 Task: Find connections with filter location Ubatã with filter topic #Brandingwith filter profile language German with filter current company IIM Bangalore Executive Education with filter school Jobs in Warangal with filter industry Armed Forces with filter service category Research with filter keywords title Network Administrator
Action: Mouse moved to (506, 92)
Screenshot: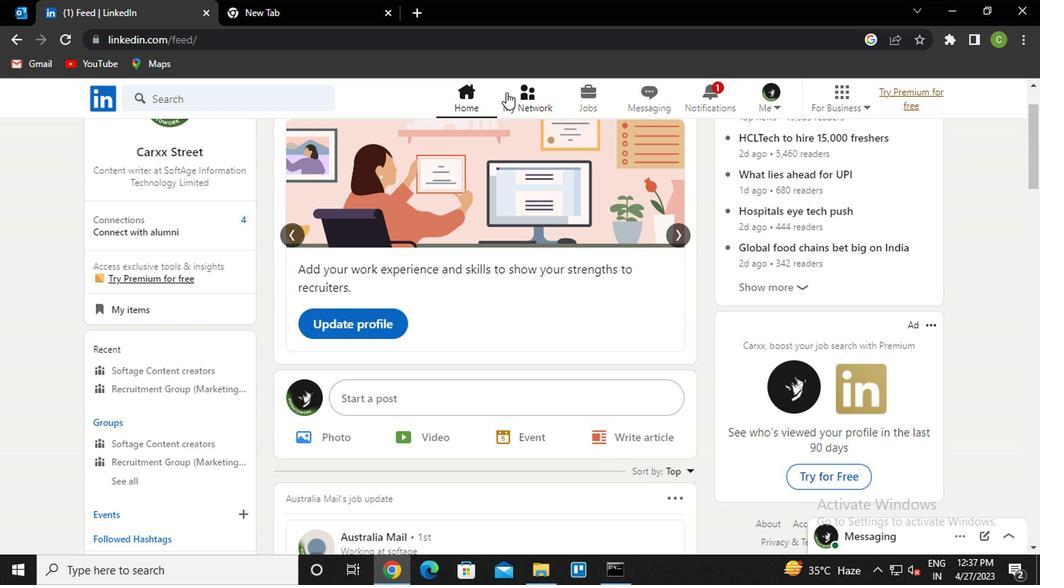 
Action: Mouse pressed left at (506, 92)
Screenshot: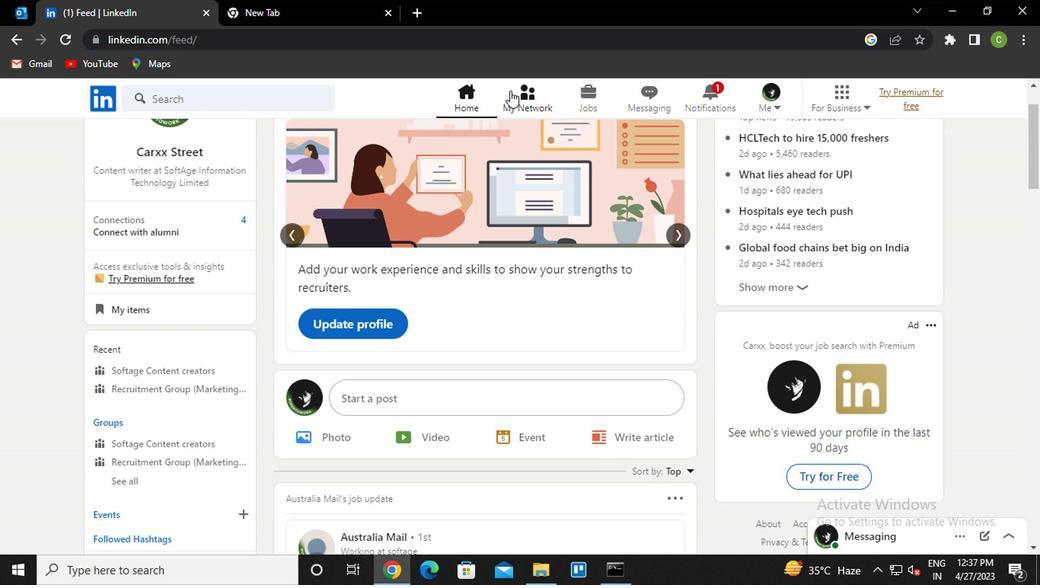 
Action: Mouse moved to (199, 185)
Screenshot: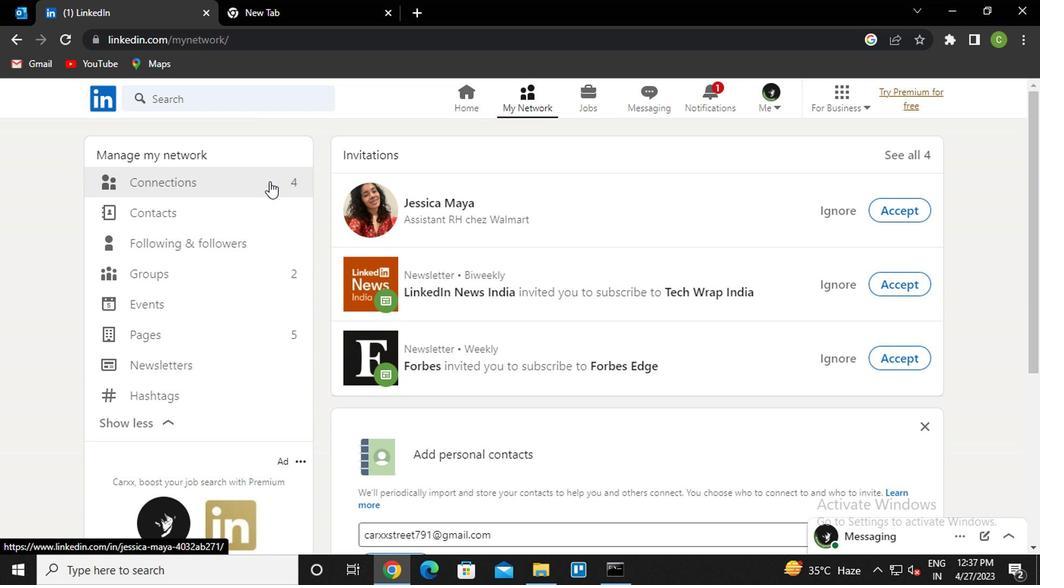 
Action: Mouse pressed left at (199, 185)
Screenshot: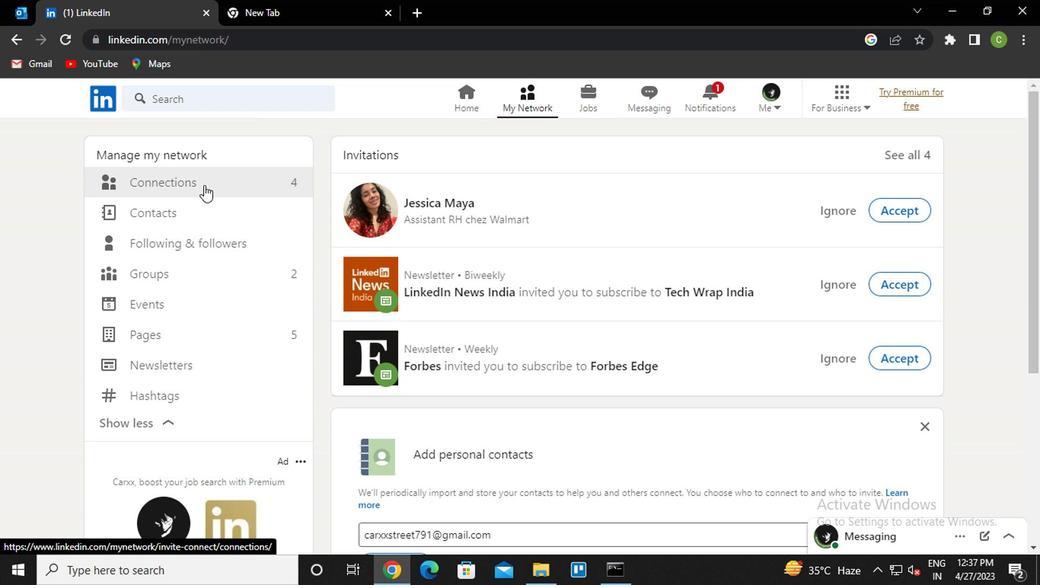 
Action: Mouse moved to (634, 179)
Screenshot: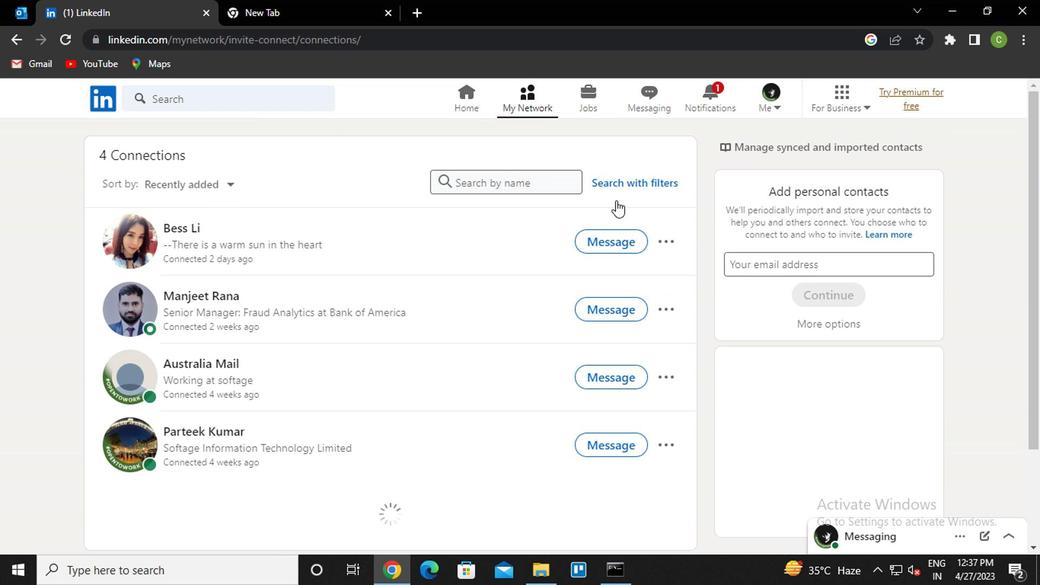 
Action: Mouse pressed left at (634, 179)
Screenshot: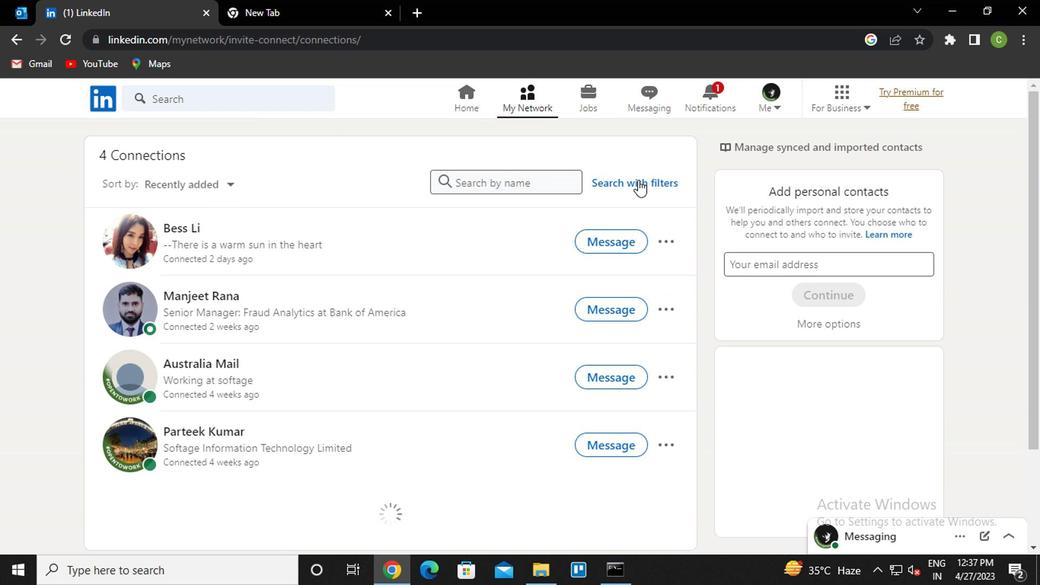 
Action: Mouse moved to (560, 140)
Screenshot: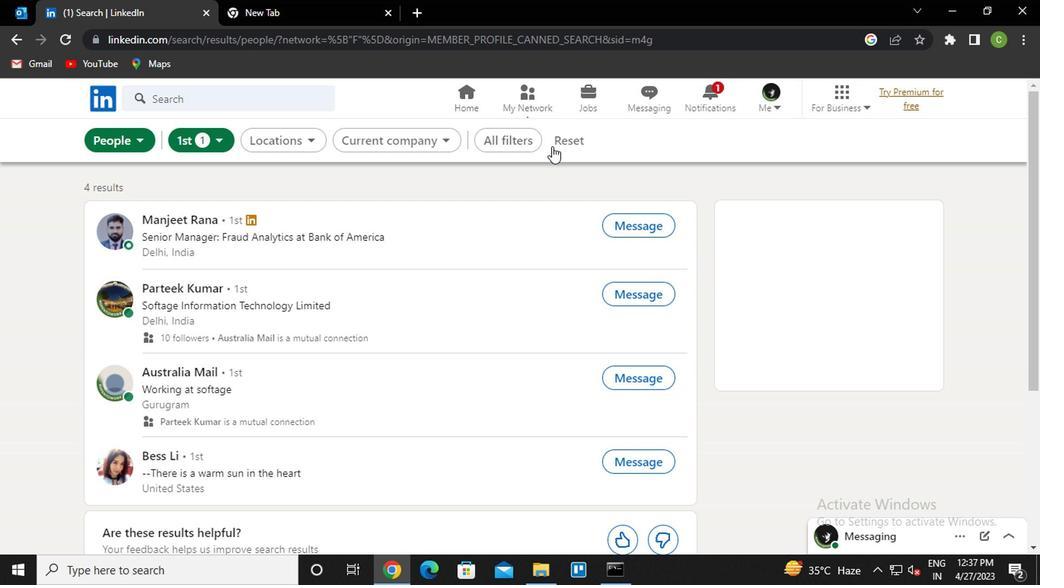 
Action: Mouse pressed left at (560, 140)
Screenshot: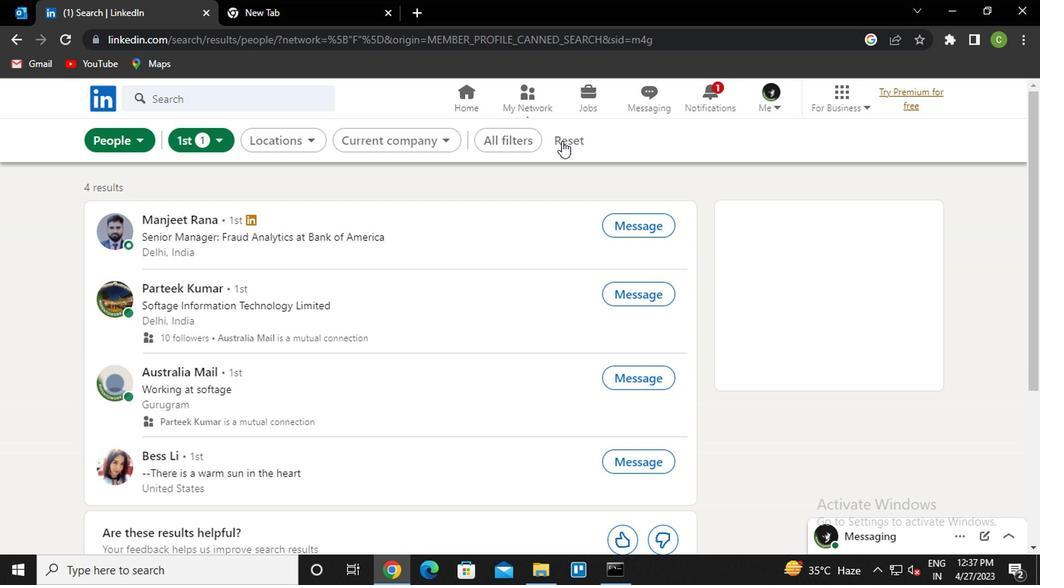 
Action: Mouse moved to (547, 143)
Screenshot: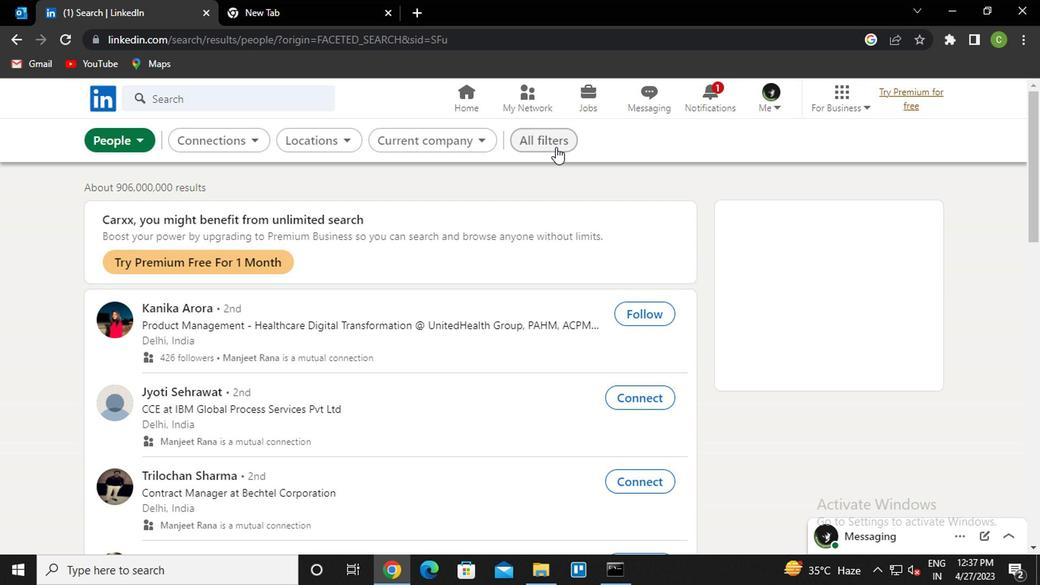 
Action: Mouse pressed left at (547, 143)
Screenshot: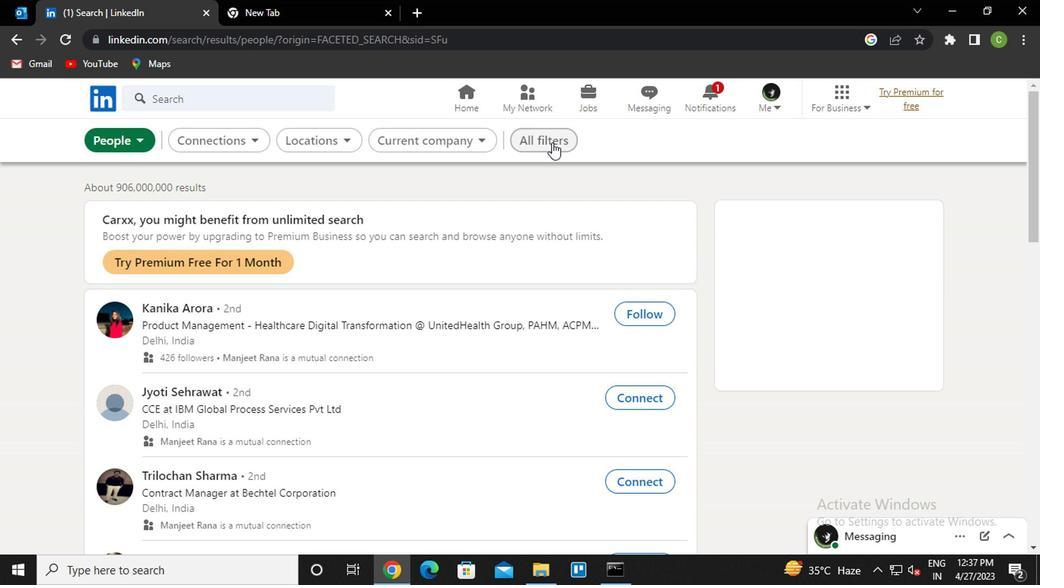 
Action: Mouse moved to (838, 225)
Screenshot: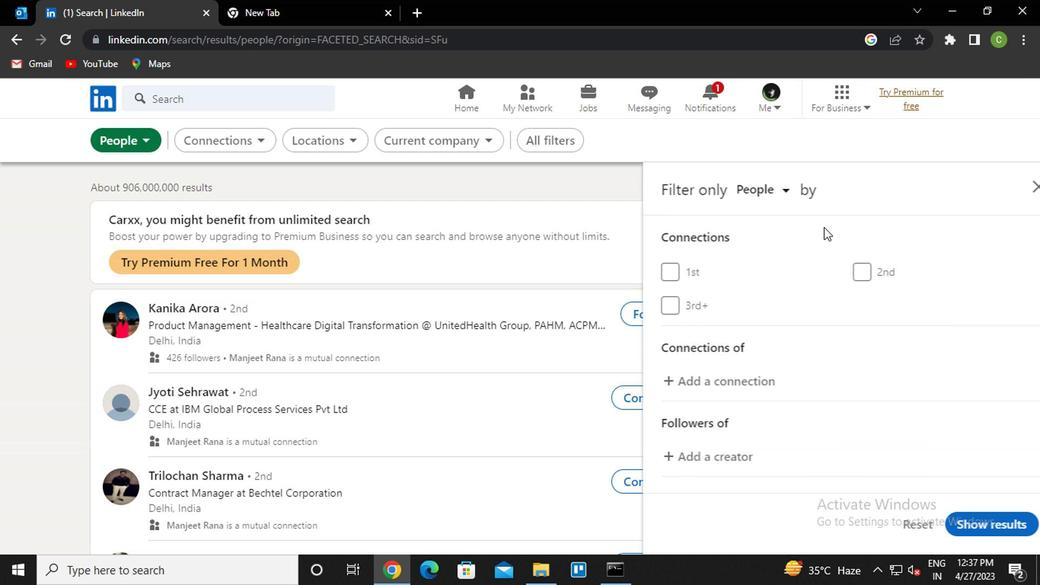 
Action: Mouse scrolled (838, 225) with delta (0, 0)
Screenshot: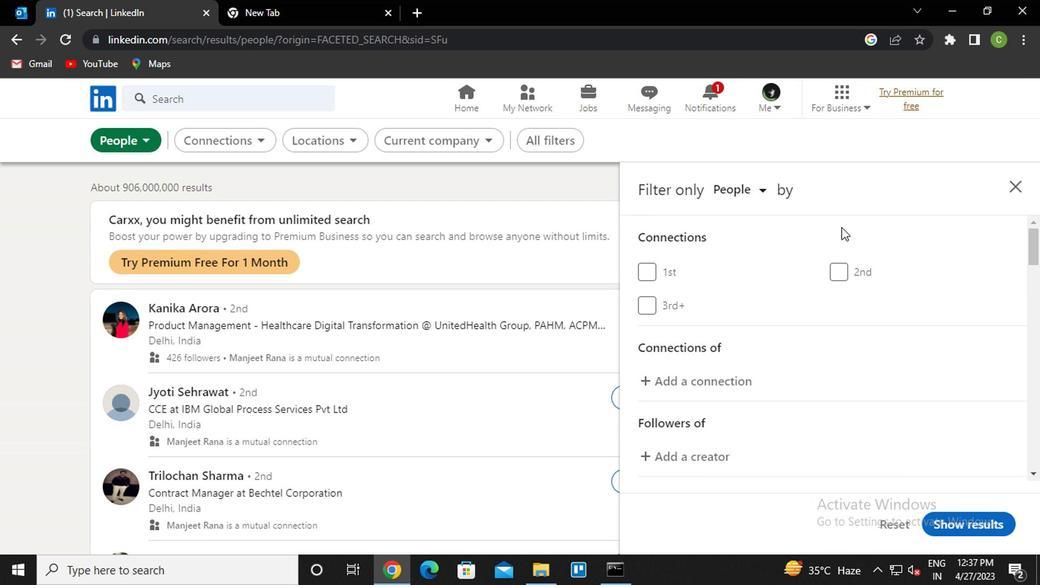 
Action: Mouse scrolled (838, 225) with delta (0, 0)
Screenshot: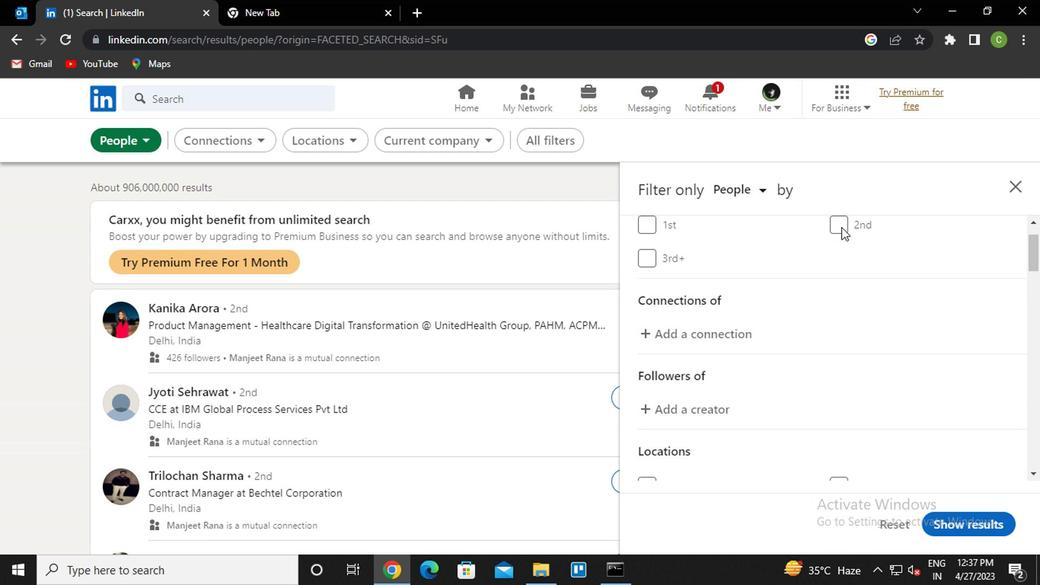 
Action: Mouse scrolled (838, 225) with delta (0, 0)
Screenshot: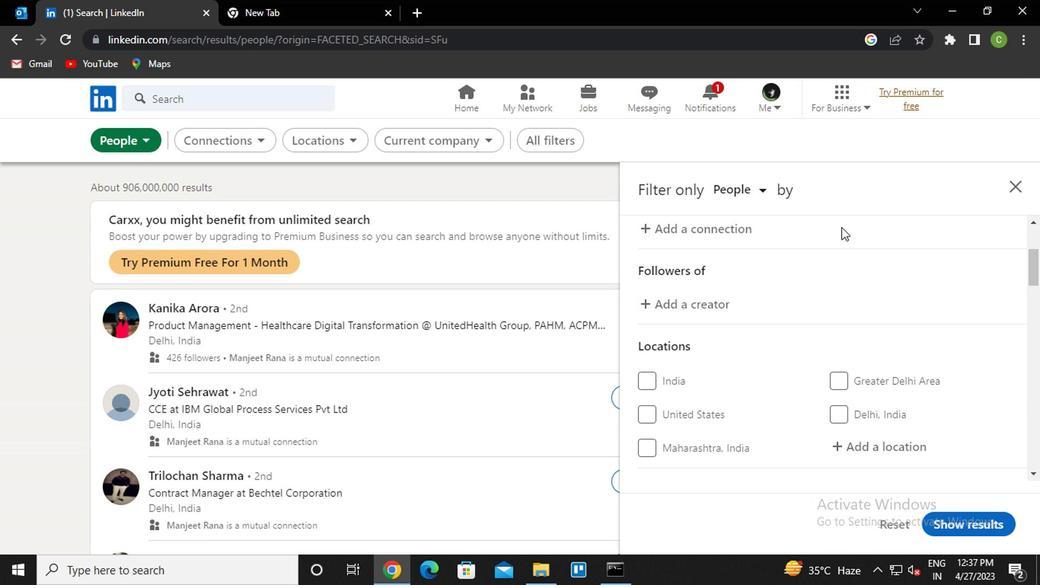 
Action: Mouse scrolled (838, 225) with delta (0, 0)
Screenshot: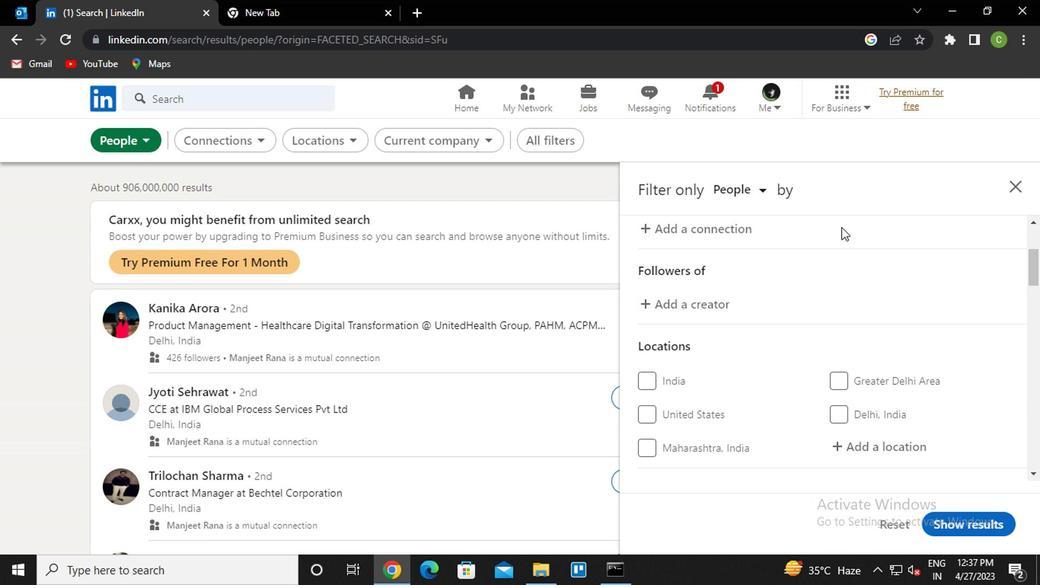 
Action: Mouse scrolled (838, 225) with delta (0, 0)
Screenshot: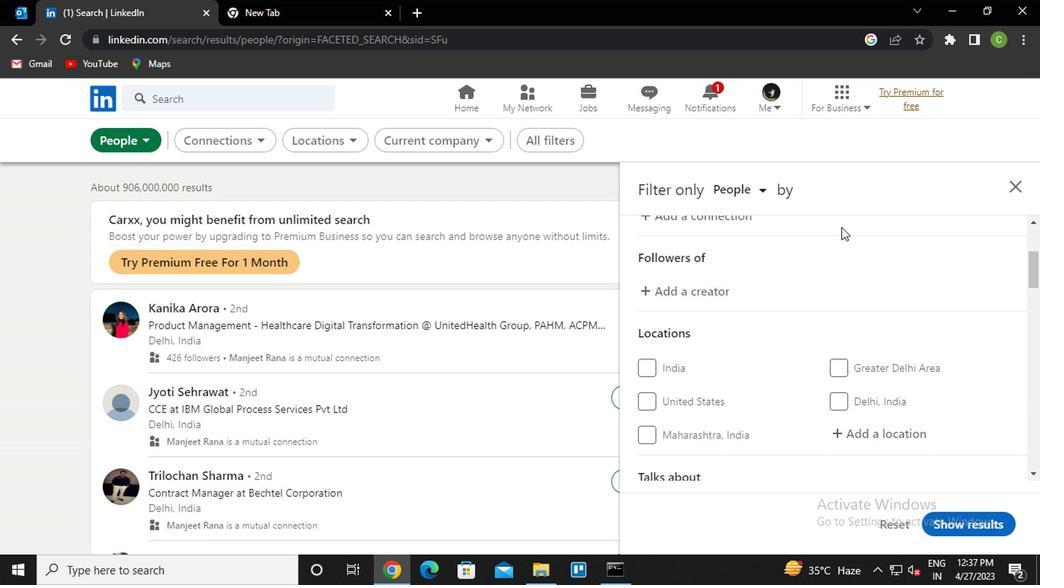 
Action: Mouse moved to (861, 252)
Screenshot: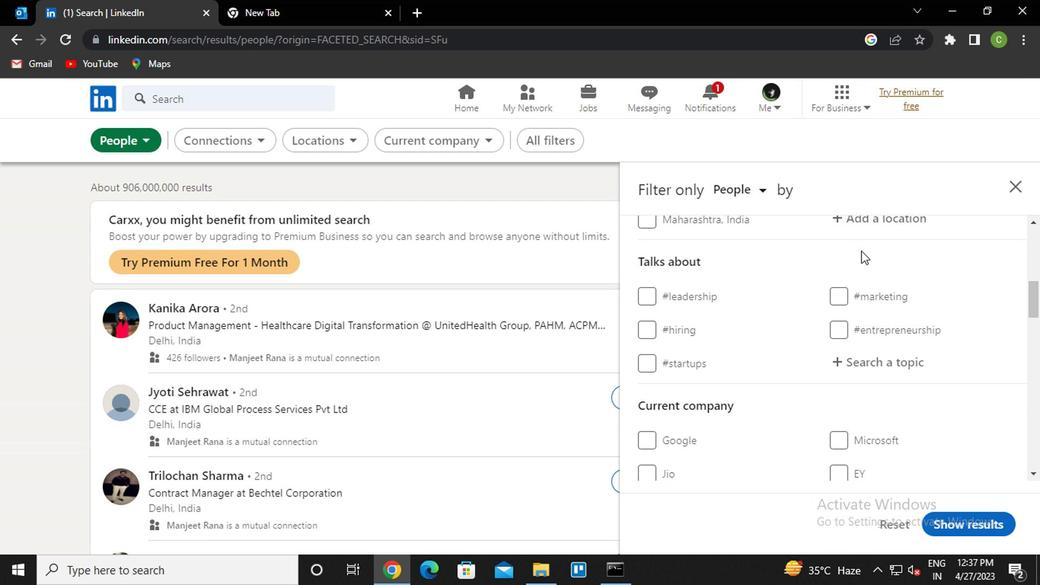 
Action: Mouse scrolled (861, 253) with delta (0, 0)
Screenshot: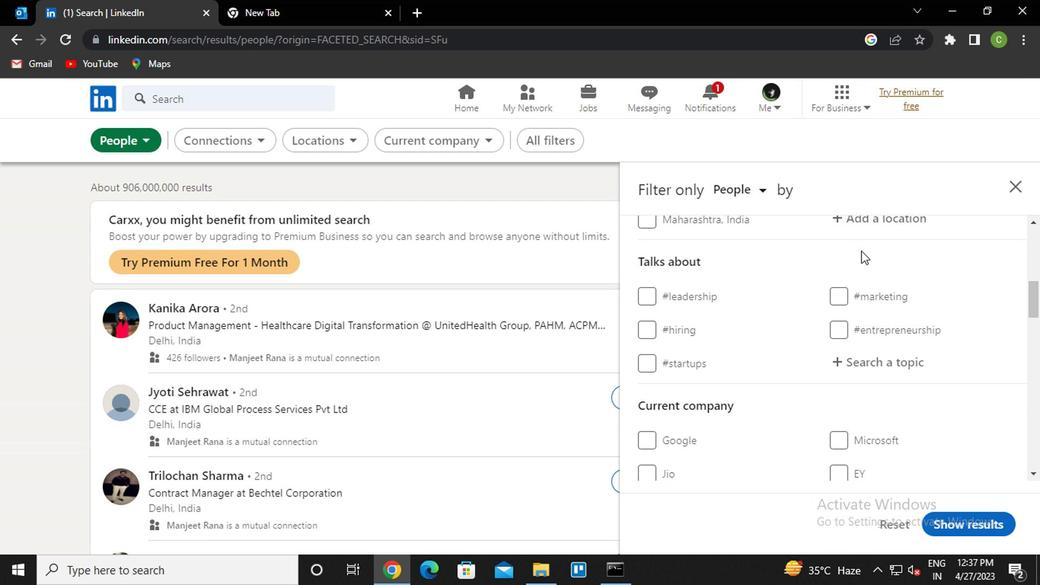 
Action: Mouse moved to (892, 302)
Screenshot: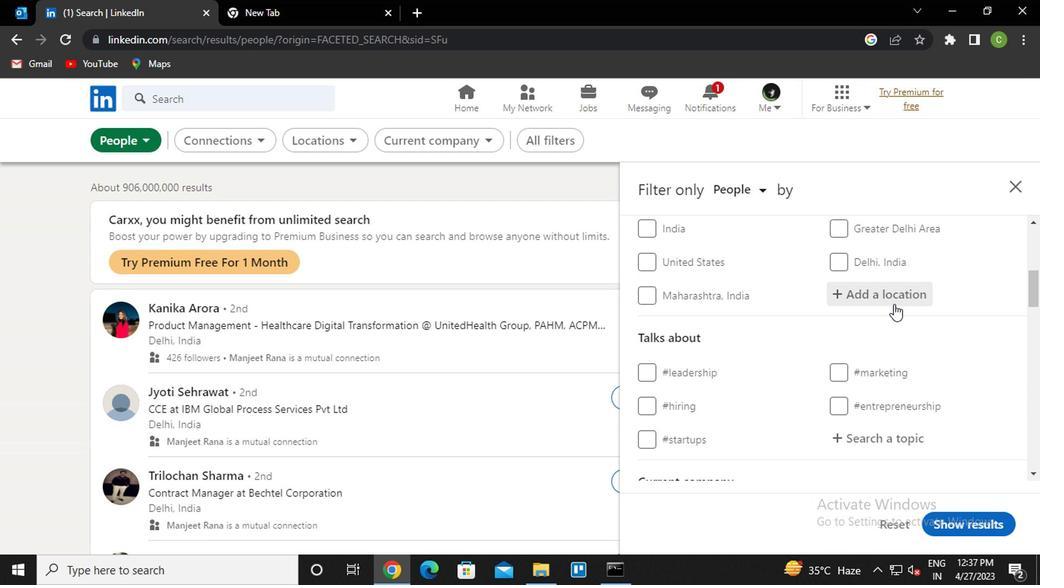 
Action: Mouse pressed left at (892, 302)
Screenshot: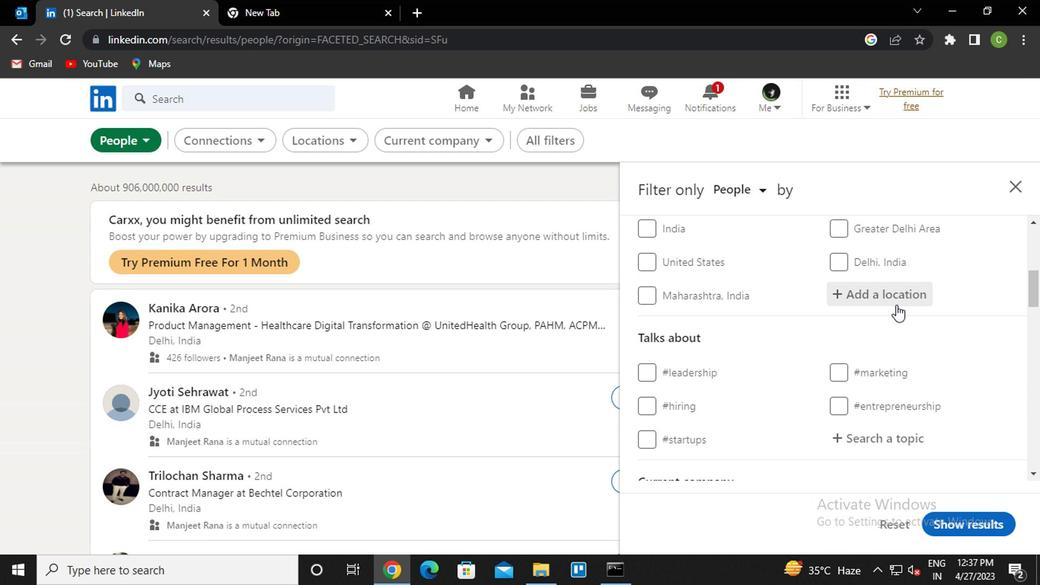 
Action: Key pressed <Key.shift><Key.caps_lock>U<Key.caps_lock>BATA<Key.down><Key.enter>
Screenshot: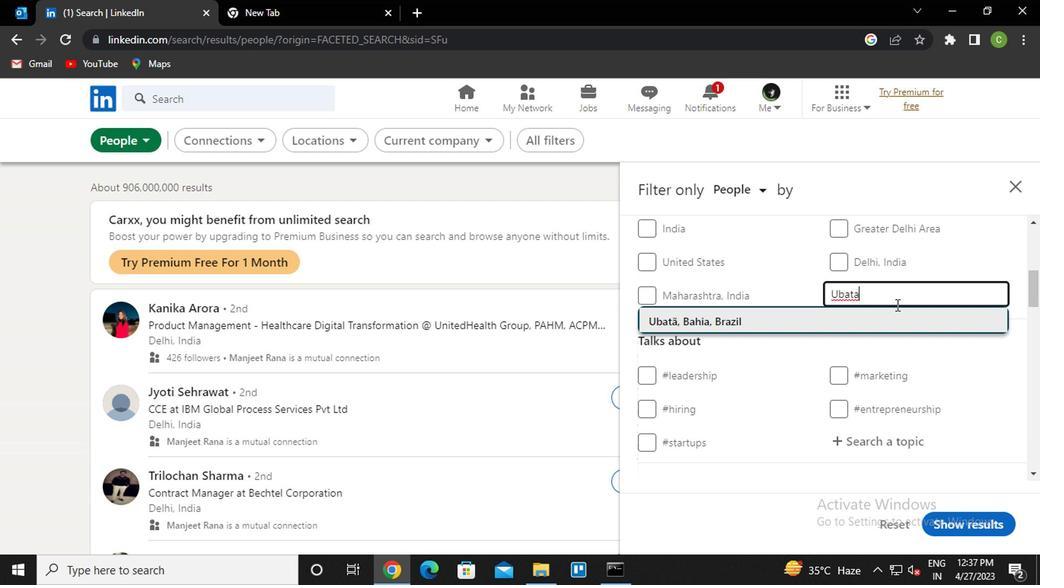
Action: Mouse moved to (892, 302)
Screenshot: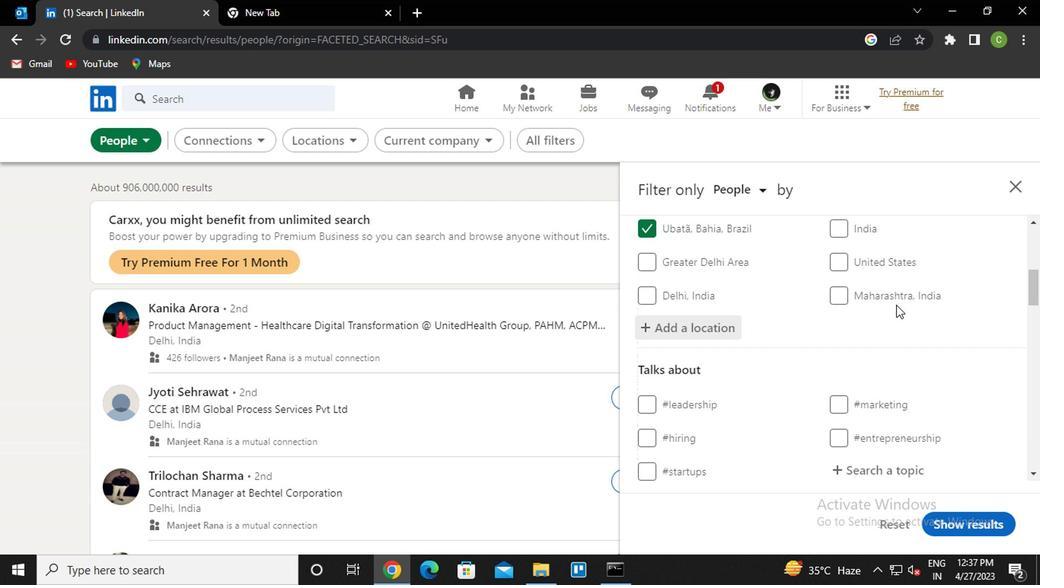 
Action: Mouse scrolled (892, 301) with delta (0, 0)
Screenshot: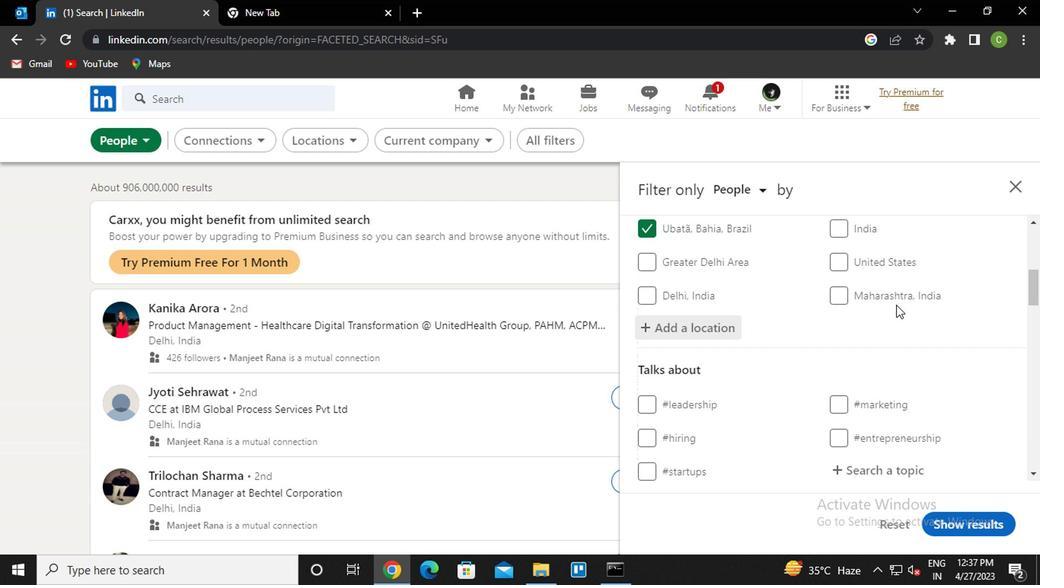 
Action: Mouse scrolled (892, 301) with delta (0, 0)
Screenshot: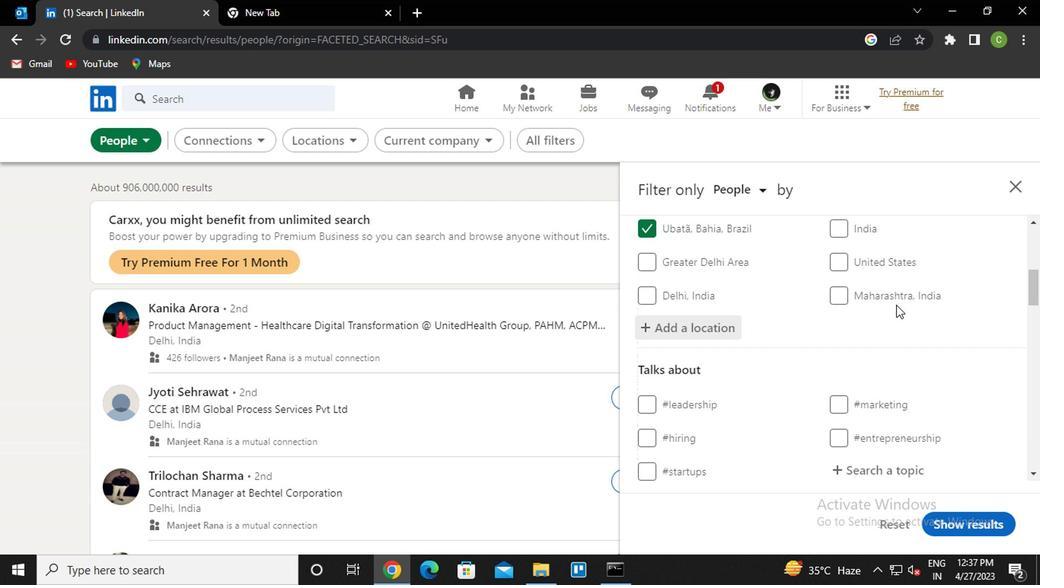 
Action: Mouse moved to (886, 320)
Screenshot: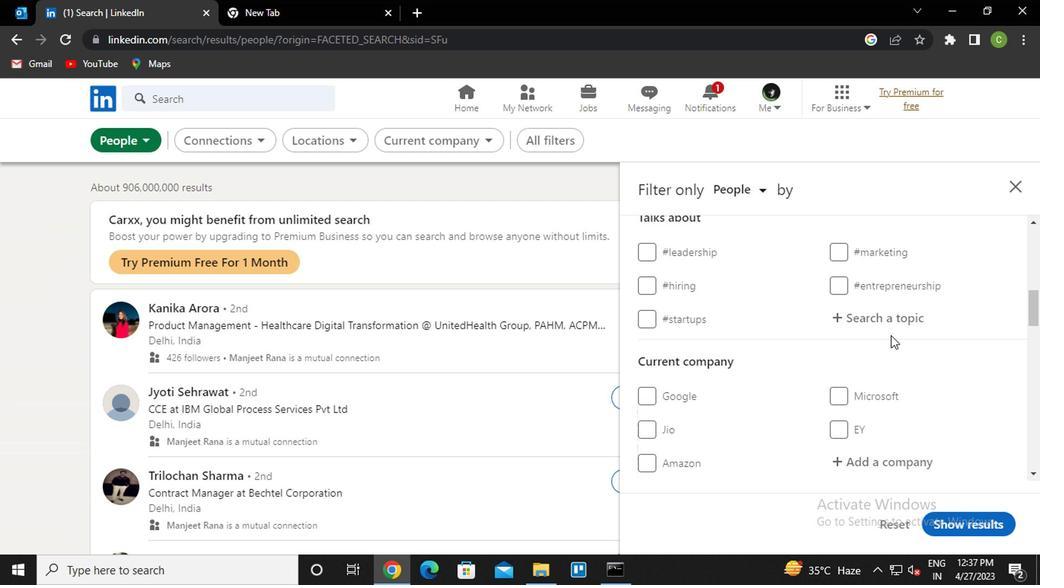 
Action: Mouse pressed left at (886, 320)
Screenshot: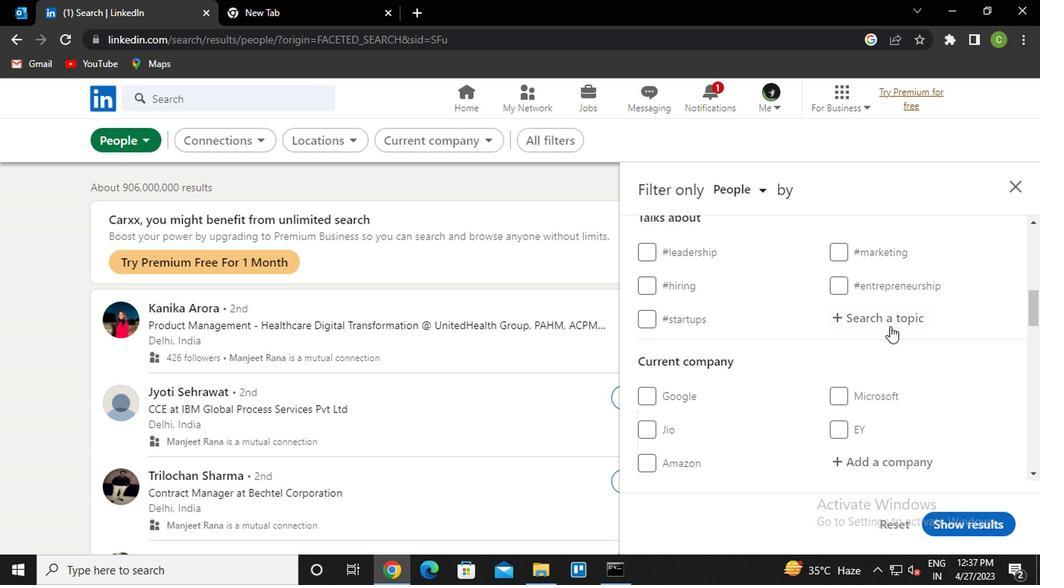 
Action: Key pressed <Key.caps_lock>B<Key.caps_lock>RANDING<Key.down><Key.enter>
Screenshot: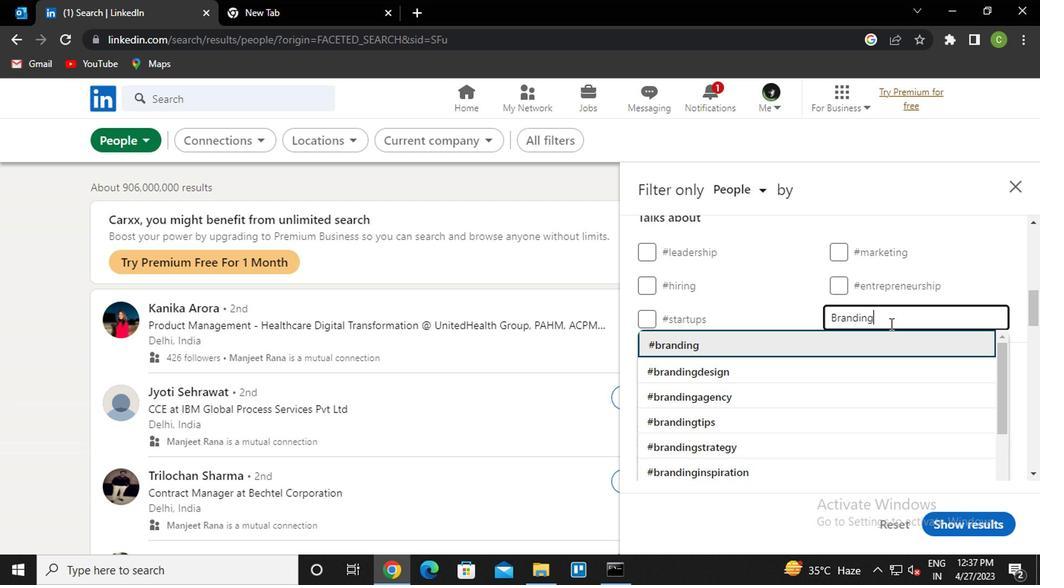
Action: Mouse moved to (881, 308)
Screenshot: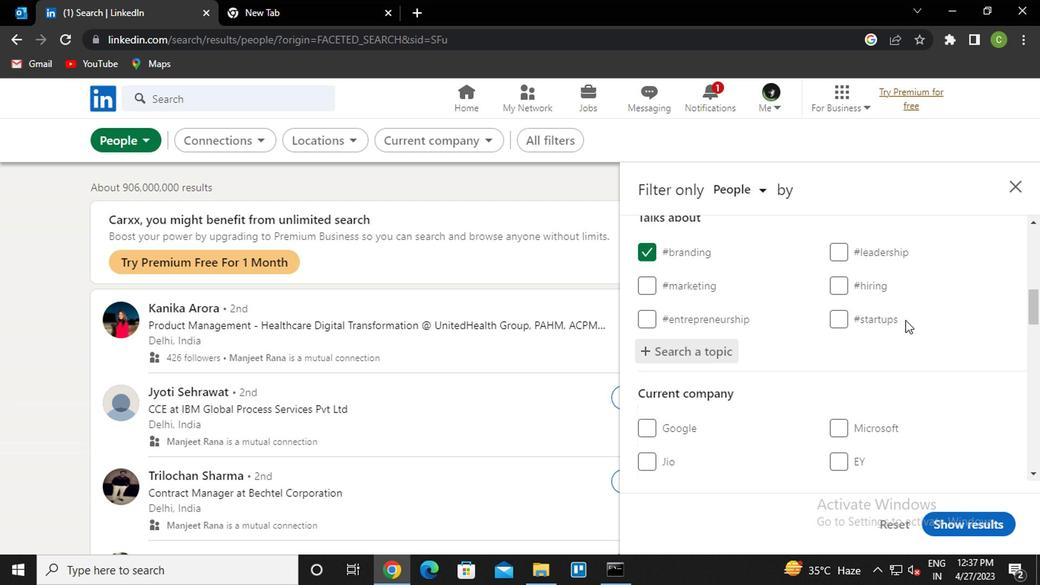 
Action: Mouse scrolled (881, 308) with delta (0, 0)
Screenshot: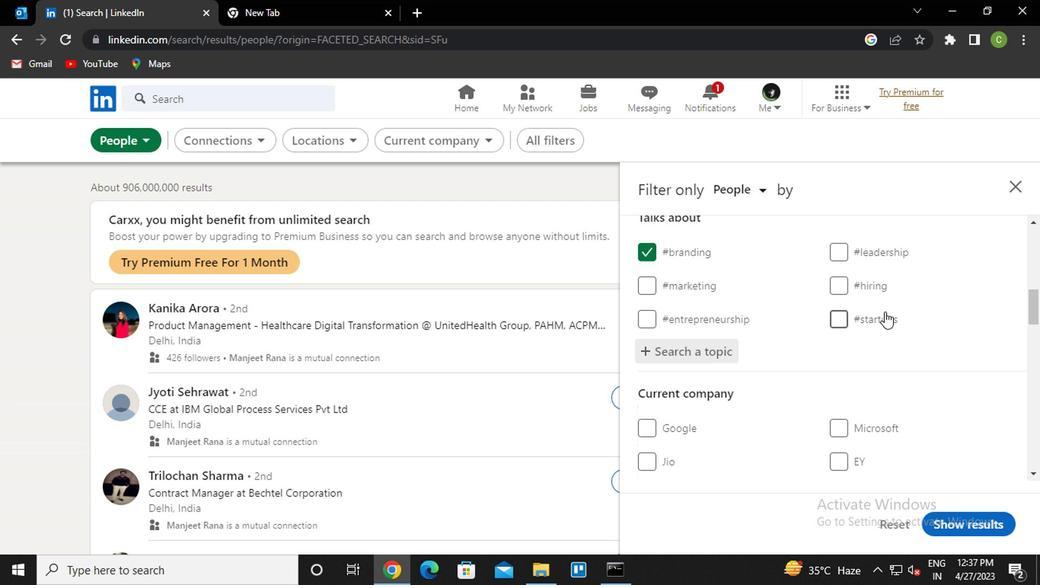
Action: Mouse scrolled (881, 308) with delta (0, 0)
Screenshot: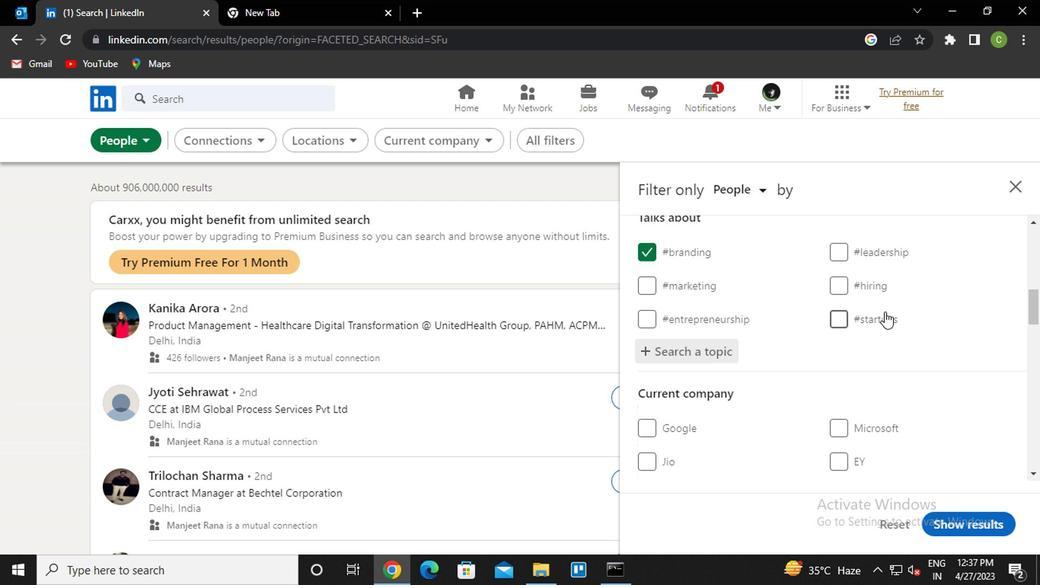 
Action: Mouse scrolled (881, 308) with delta (0, 0)
Screenshot: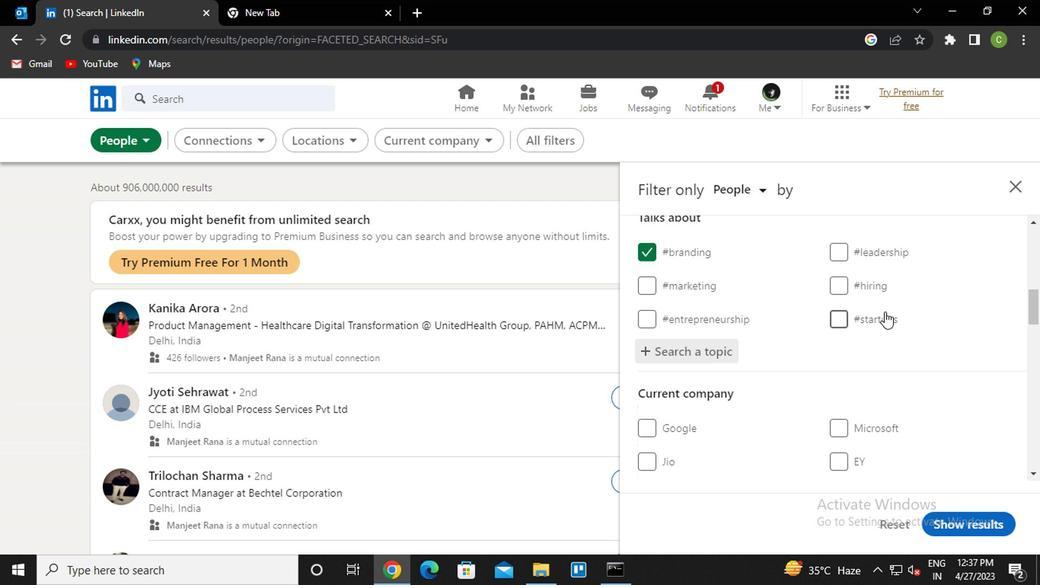 
Action: Mouse scrolled (881, 308) with delta (0, 0)
Screenshot: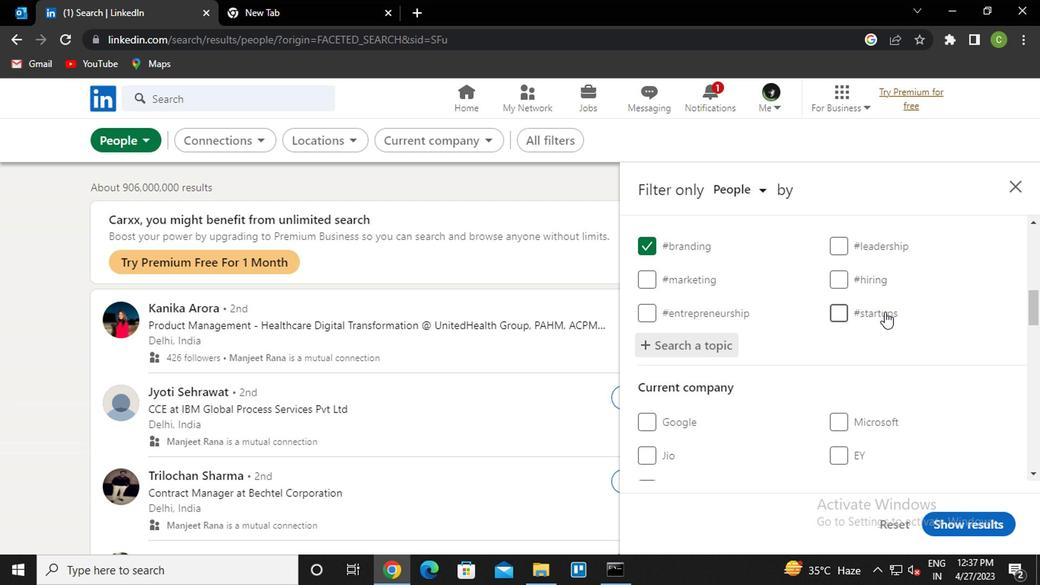 
Action: Mouse scrolled (881, 308) with delta (0, 0)
Screenshot: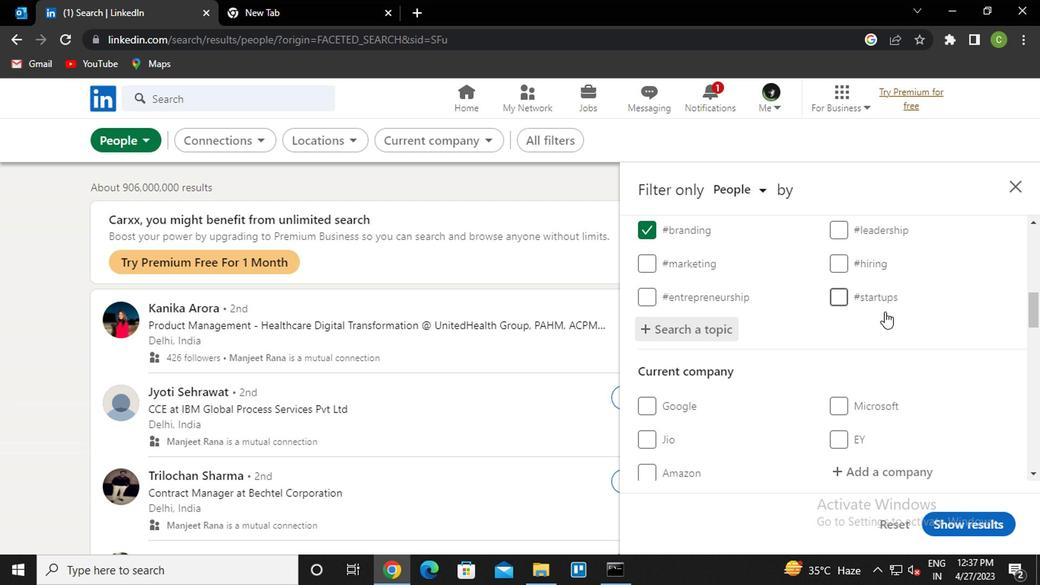 
Action: Mouse scrolled (881, 308) with delta (0, 0)
Screenshot: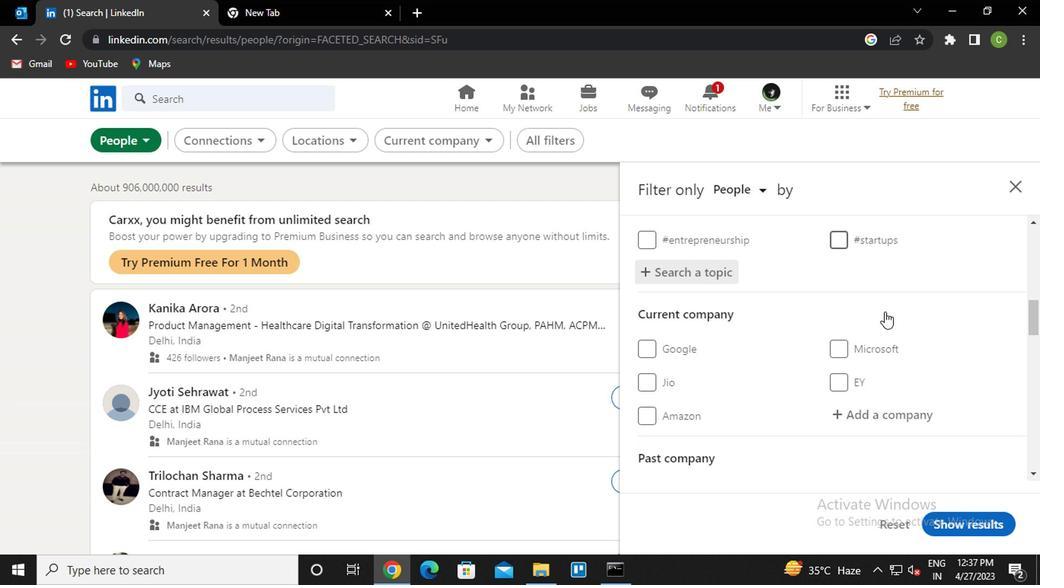
Action: Mouse moved to (853, 330)
Screenshot: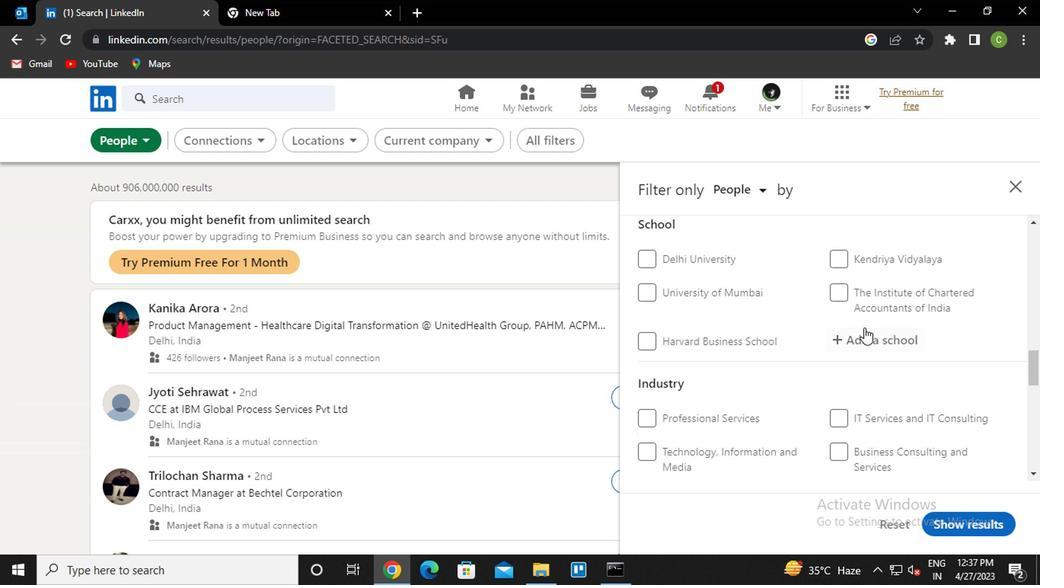 
Action: Mouse scrolled (853, 329) with delta (0, 0)
Screenshot: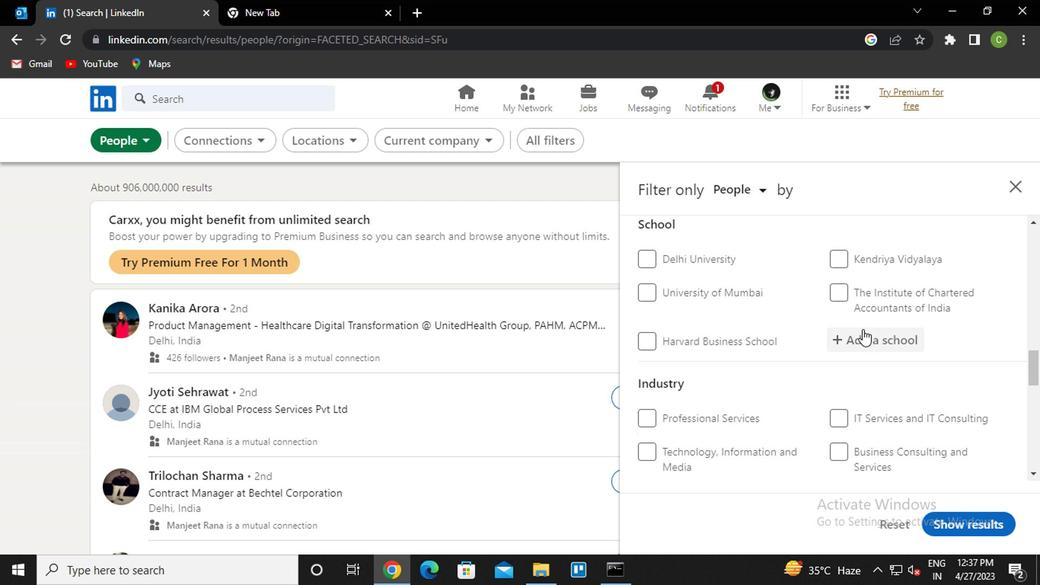 
Action: Mouse moved to (841, 336)
Screenshot: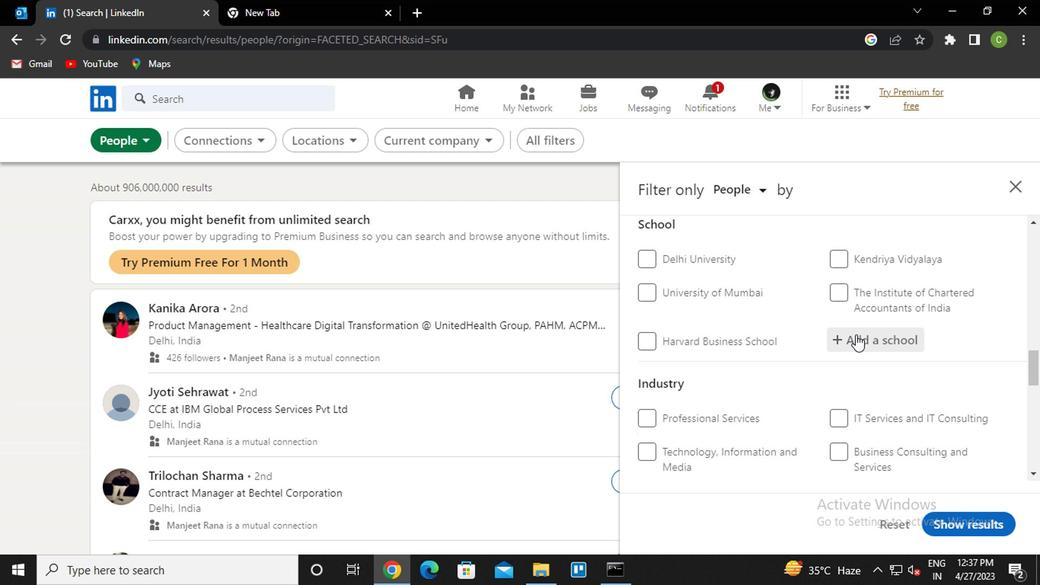 
Action: Mouse scrolled (841, 335) with delta (0, 0)
Screenshot: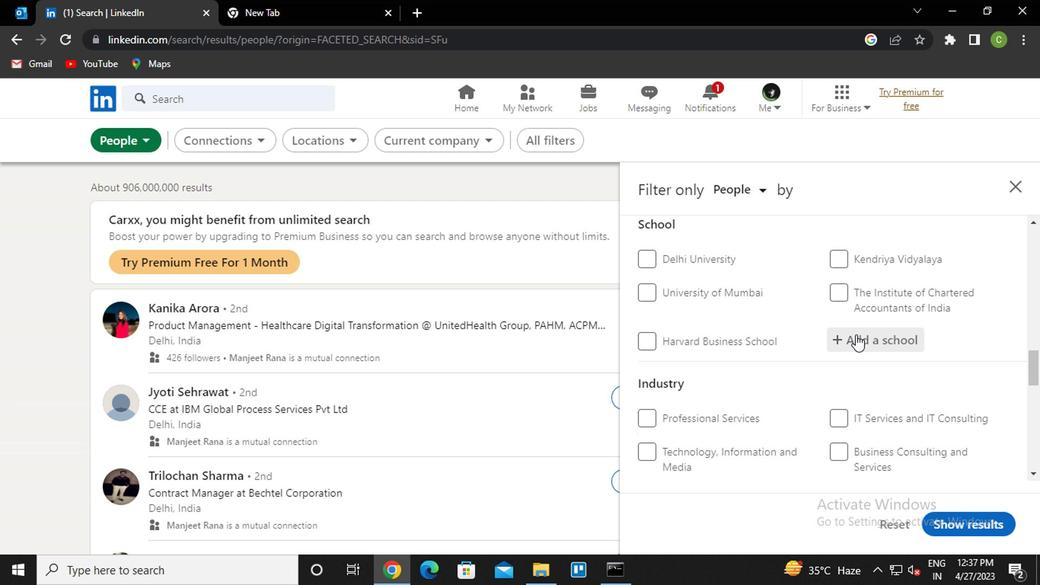 
Action: Mouse moved to (836, 338)
Screenshot: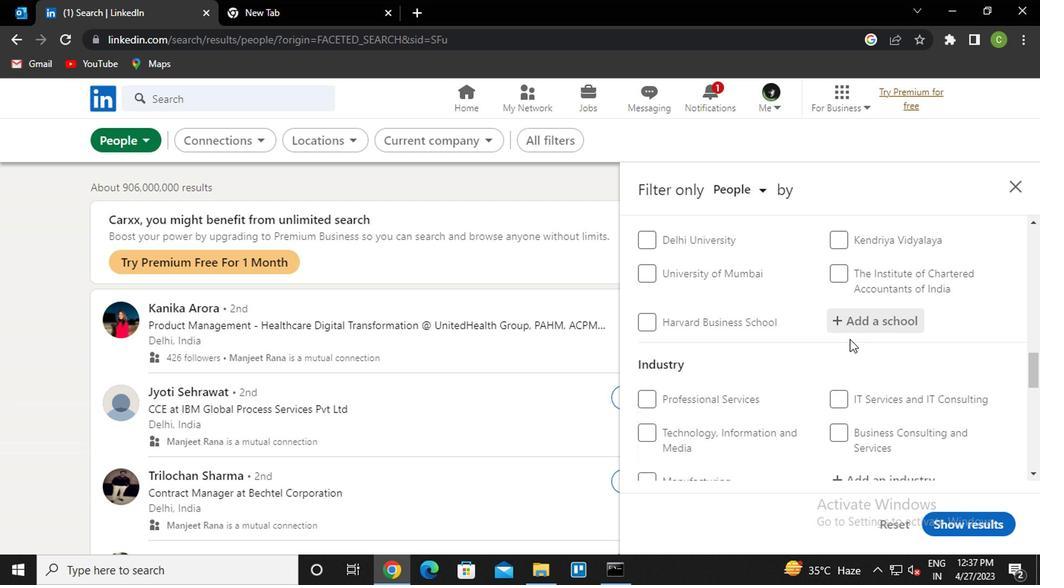 
Action: Mouse scrolled (836, 337) with delta (0, 0)
Screenshot: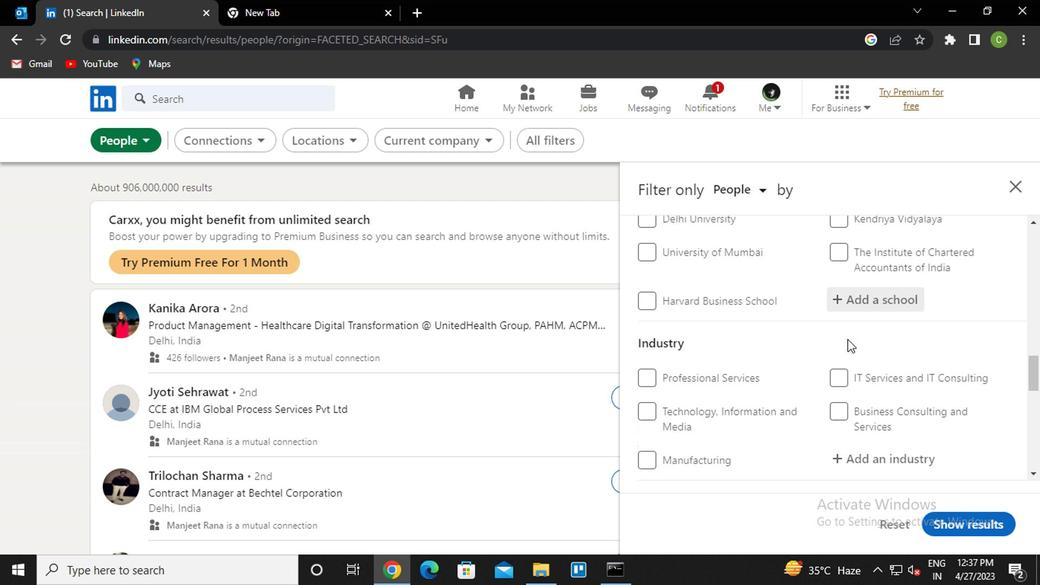 
Action: Mouse moved to (834, 338)
Screenshot: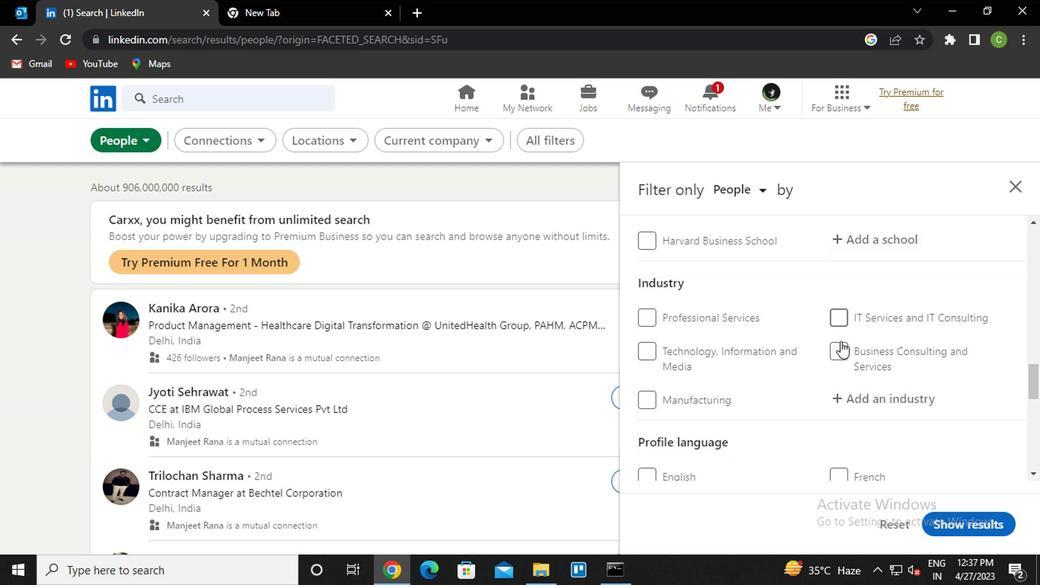 
Action: Mouse scrolled (834, 337) with delta (0, 0)
Screenshot: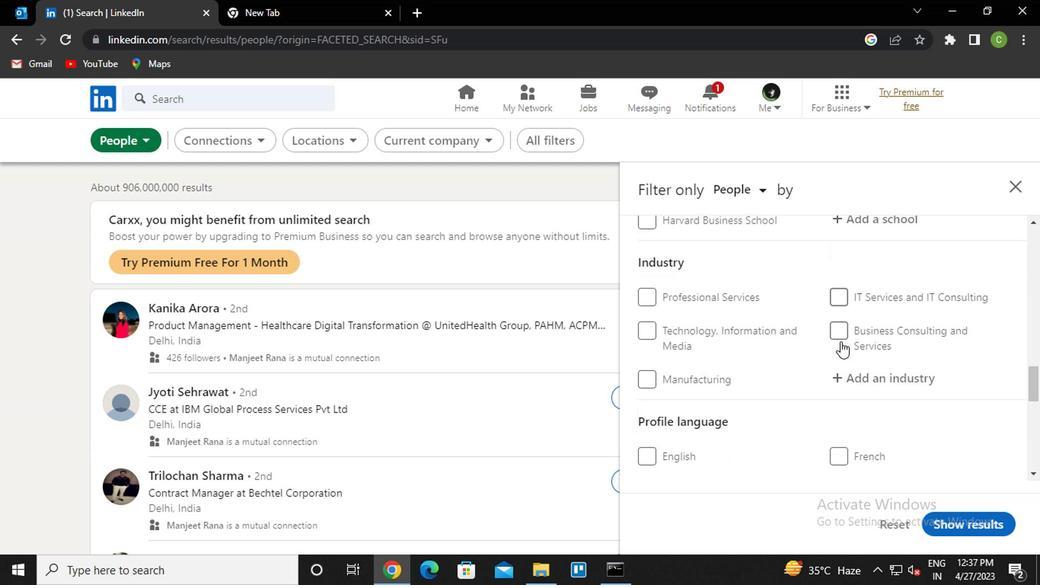 
Action: Mouse moved to (654, 335)
Screenshot: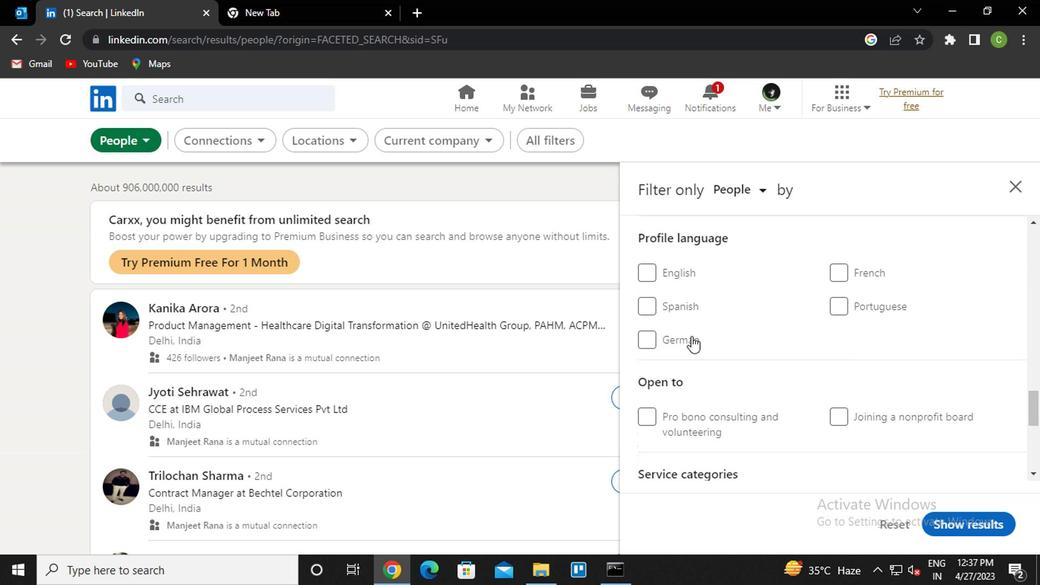 
Action: Mouse pressed left at (654, 335)
Screenshot: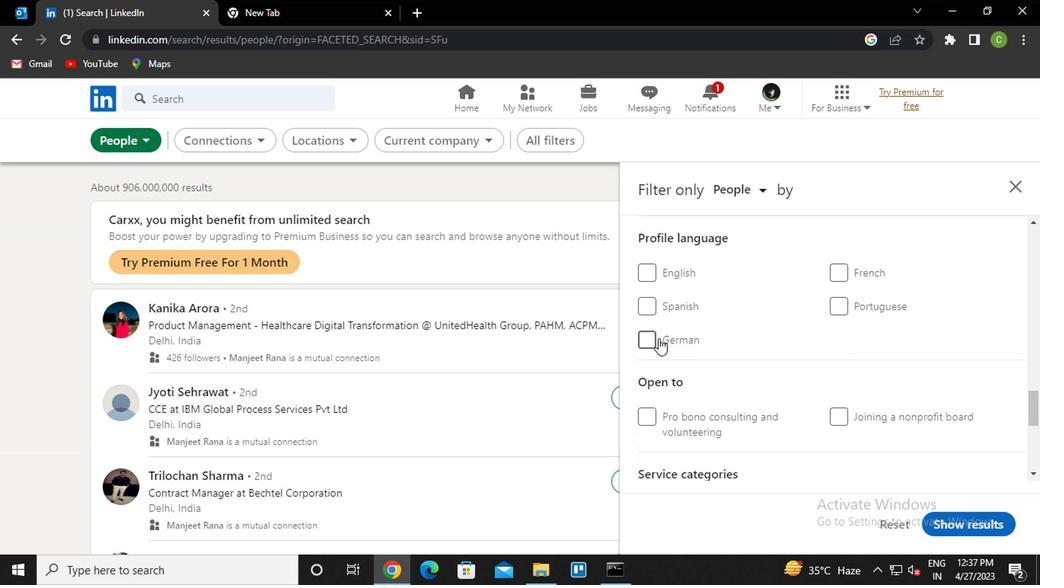 
Action: Mouse moved to (771, 335)
Screenshot: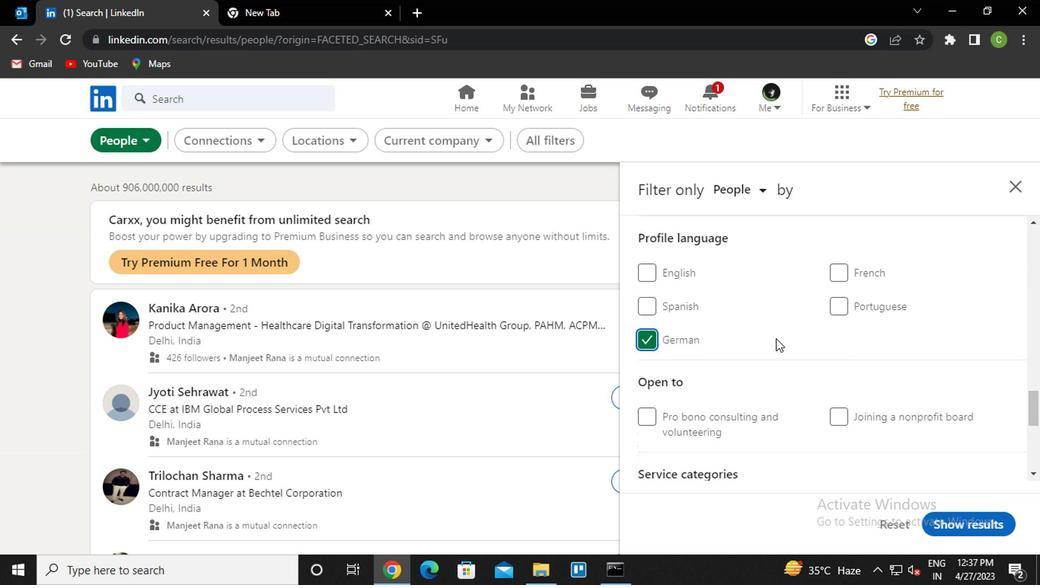 
Action: Mouse scrolled (771, 336) with delta (0, 0)
Screenshot: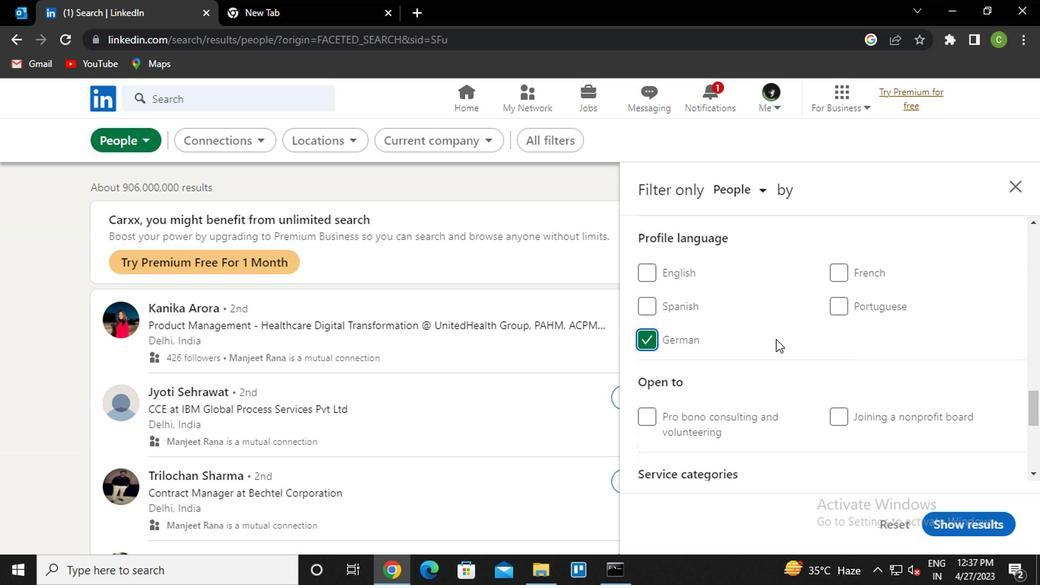 
Action: Mouse scrolled (771, 336) with delta (0, 0)
Screenshot: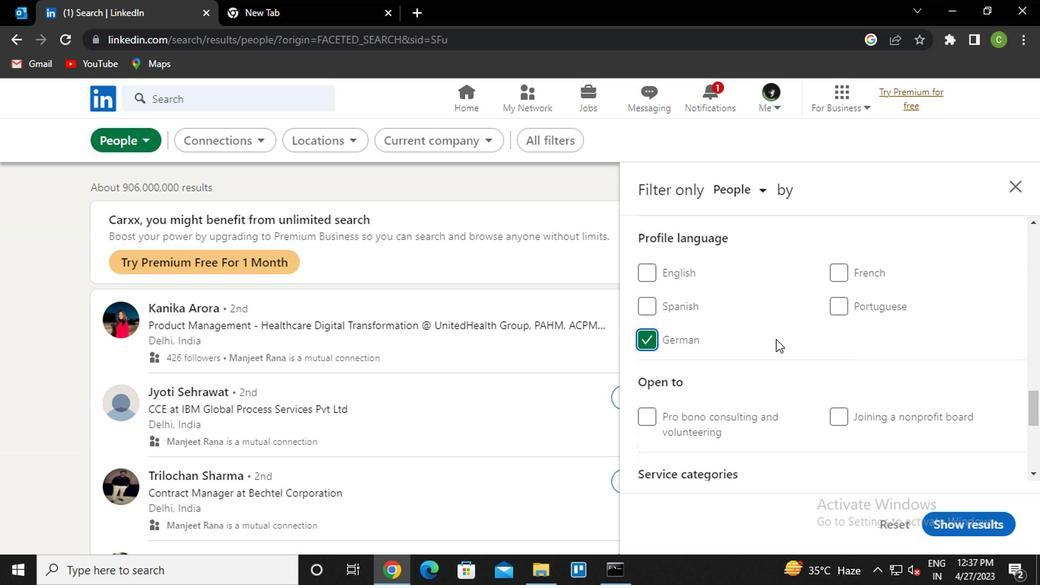 
Action: Mouse scrolled (771, 336) with delta (0, 0)
Screenshot: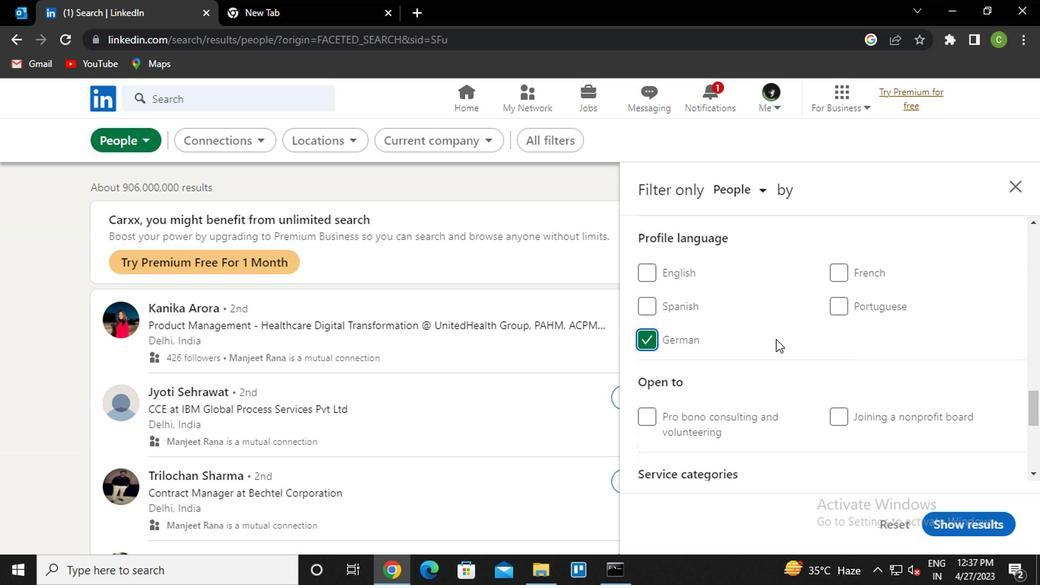 
Action: Mouse scrolled (771, 336) with delta (0, 0)
Screenshot: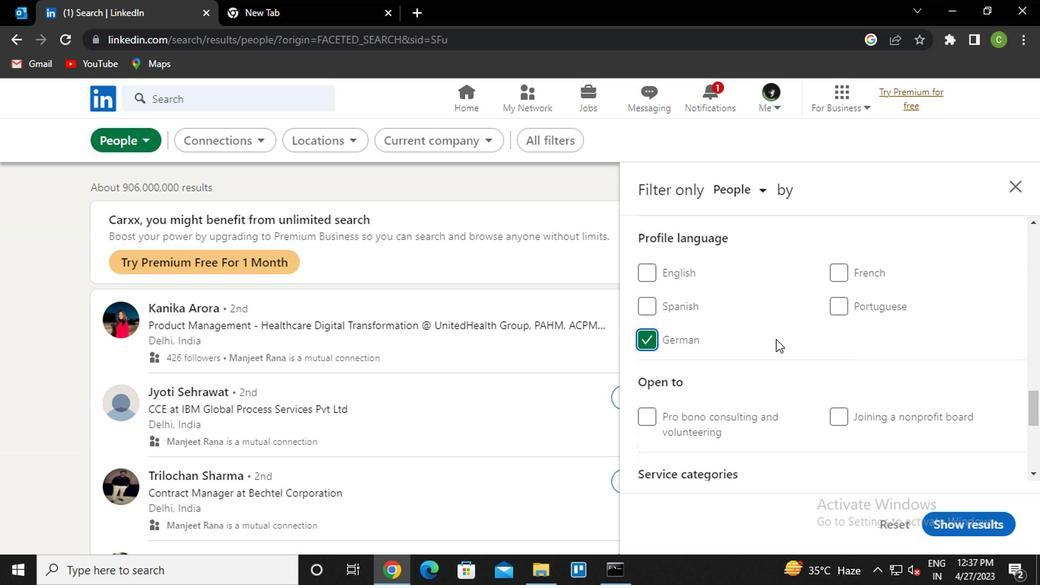 
Action: Mouse scrolled (771, 336) with delta (0, 0)
Screenshot: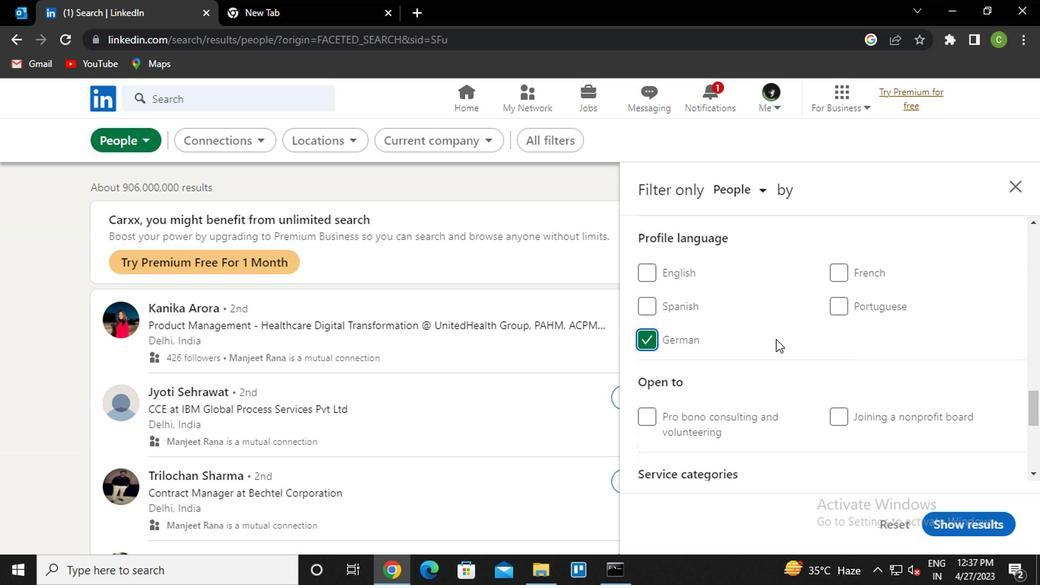 
Action: Mouse scrolled (771, 336) with delta (0, 0)
Screenshot: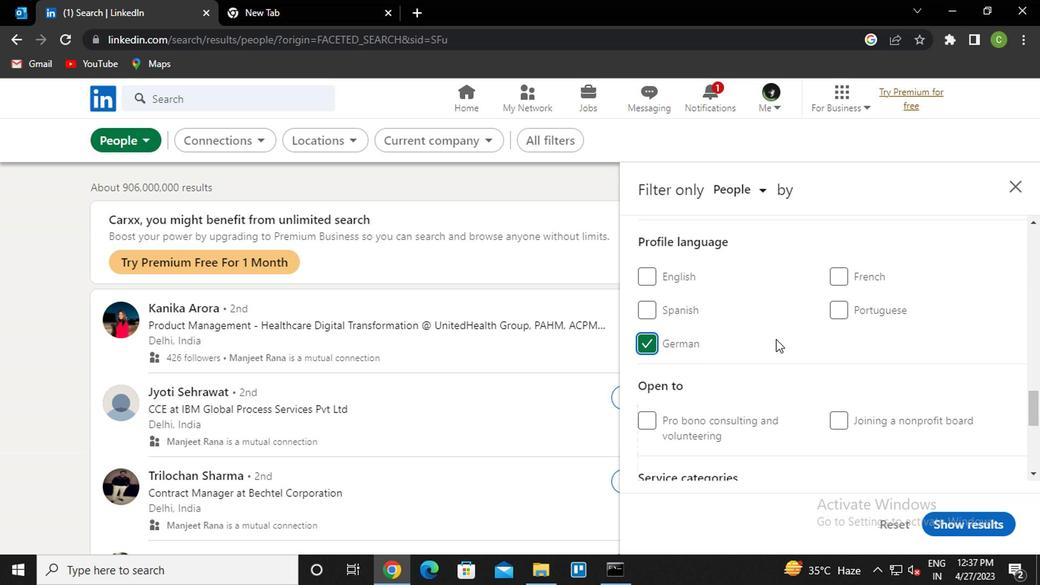 
Action: Mouse scrolled (771, 336) with delta (0, 0)
Screenshot: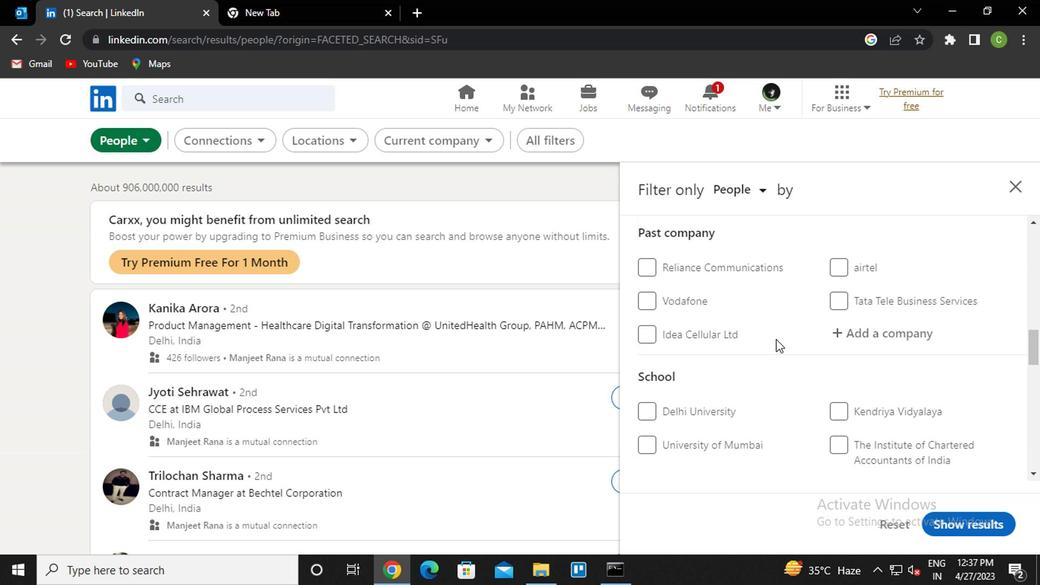 
Action: Mouse scrolled (771, 336) with delta (0, 0)
Screenshot: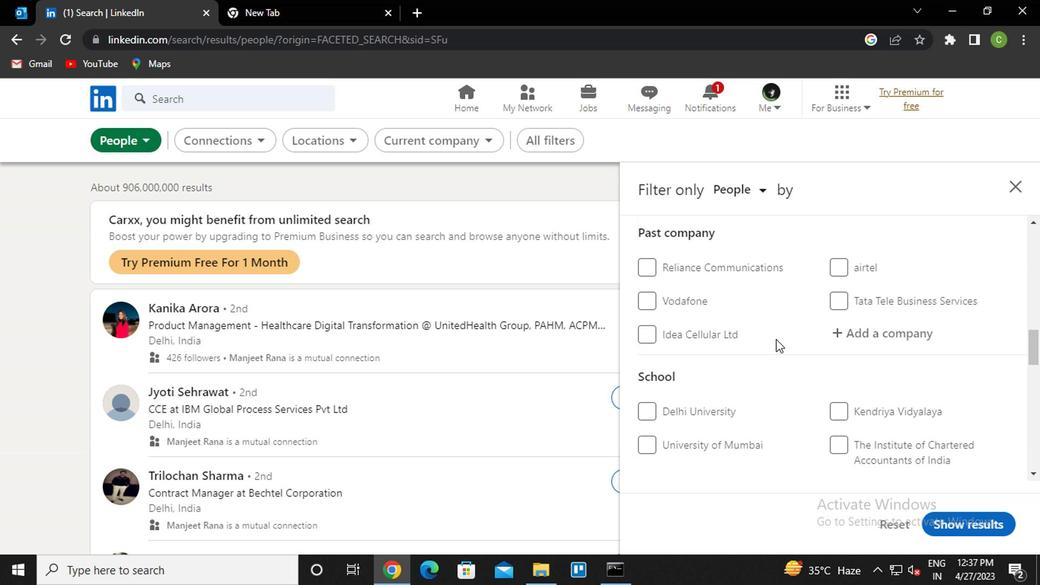 
Action: Mouse scrolled (771, 336) with delta (0, 0)
Screenshot: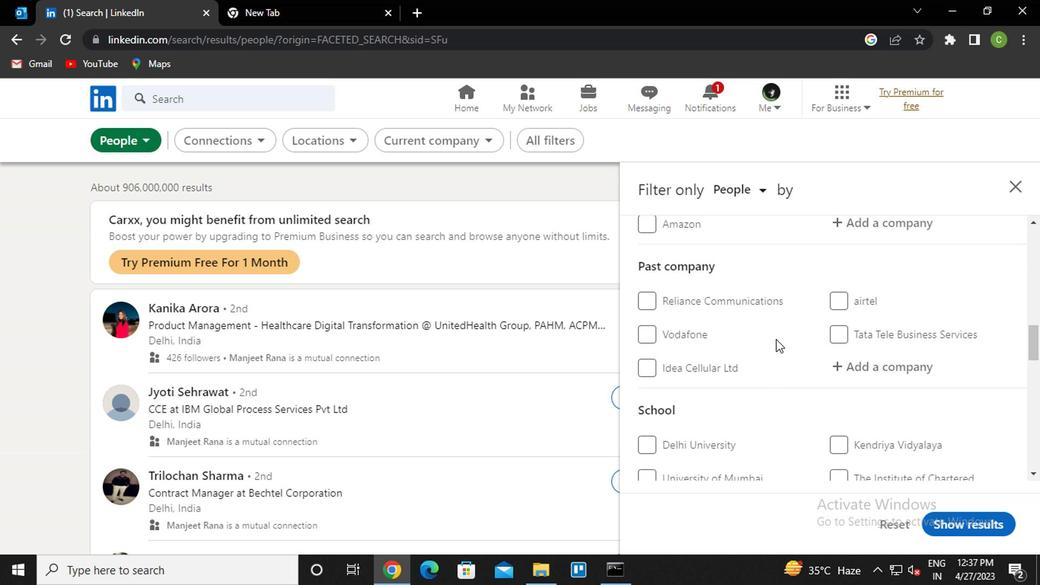 
Action: Mouse moved to (855, 398)
Screenshot: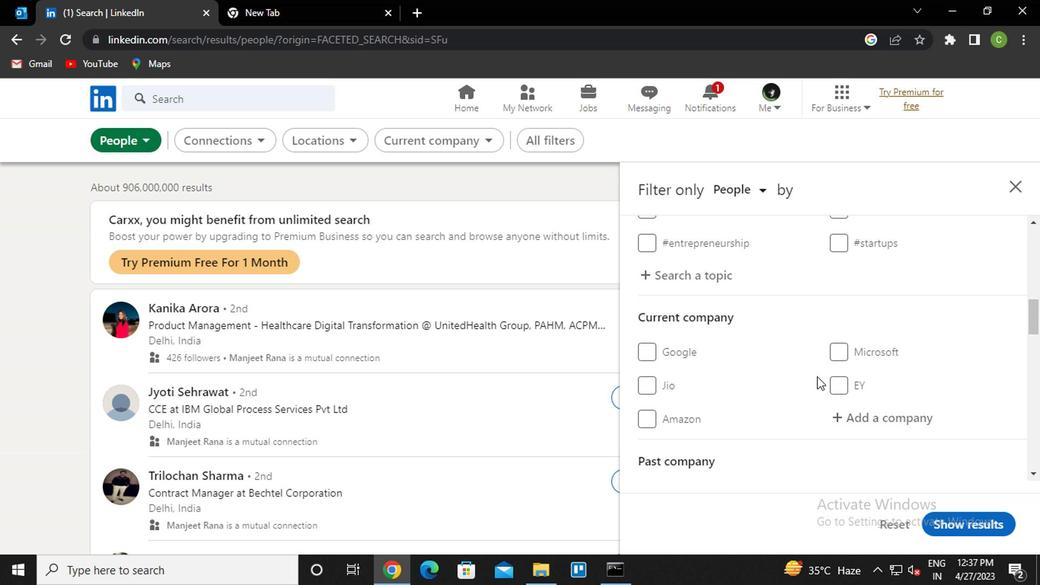 
Action: Mouse scrolled (855, 397) with delta (0, -1)
Screenshot: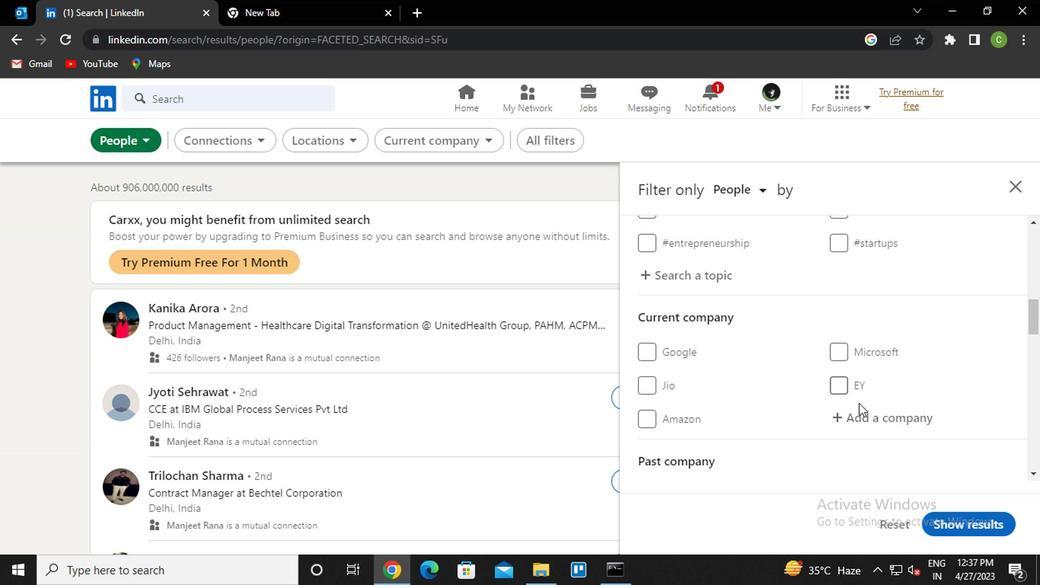 
Action: Mouse moved to (868, 340)
Screenshot: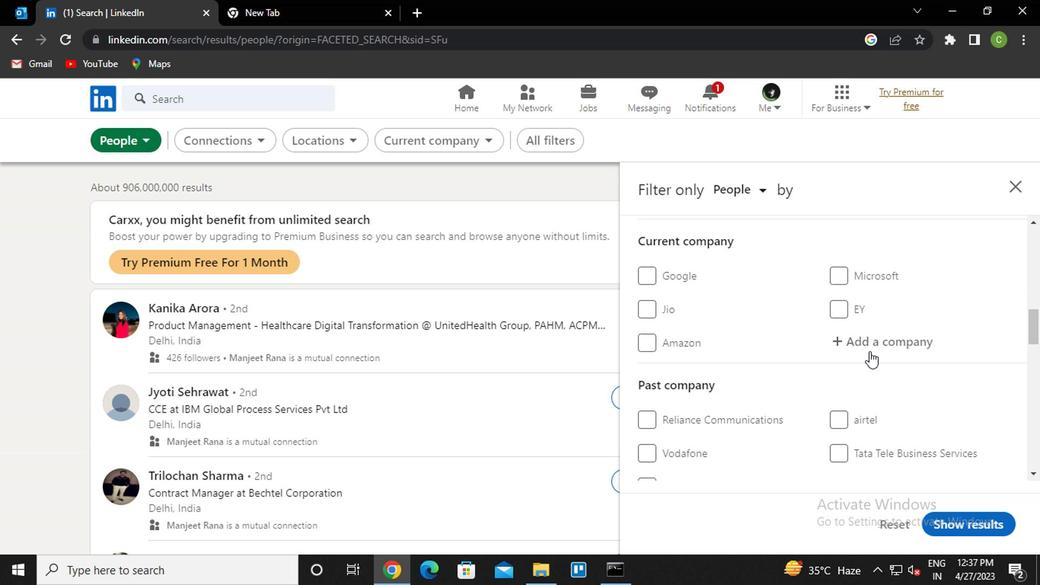 
Action: Mouse pressed left at (868, 340)
Screenshot: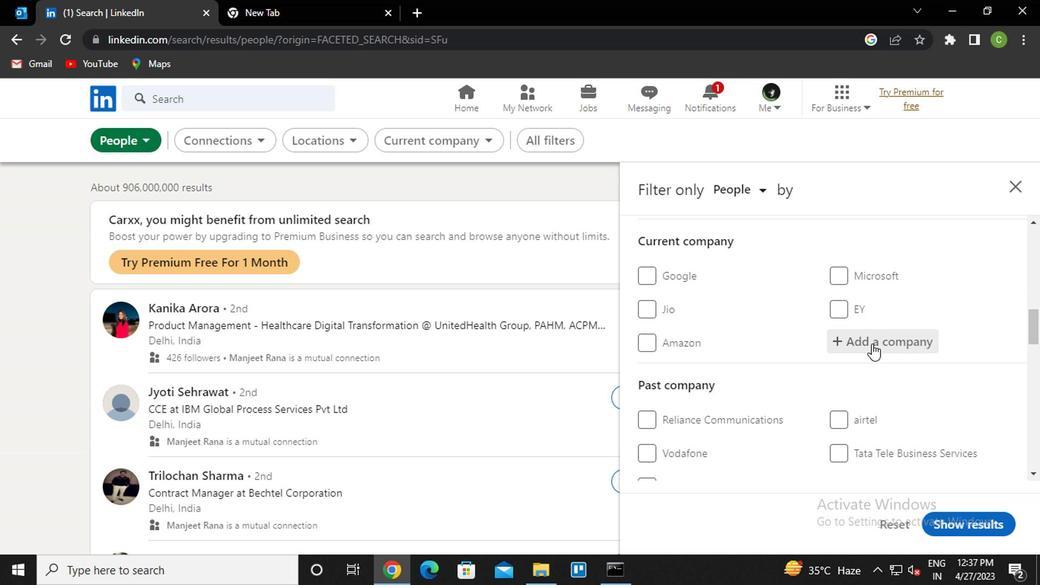 
Action: Key pressed <Key.caps_lock>IM<Key.backspace>IM<Key.space><Key.down><Key.down><Key.down><Key.down><Key.down><Key.up><Key.down><Key.down><Key.down><Key.down><Key.down><Key.caps_lock><Key.caps_lock>B<Key.caps_lock>ANGLORE<Key.down><Key.down><Key.up><Key.enter>
Screenshot: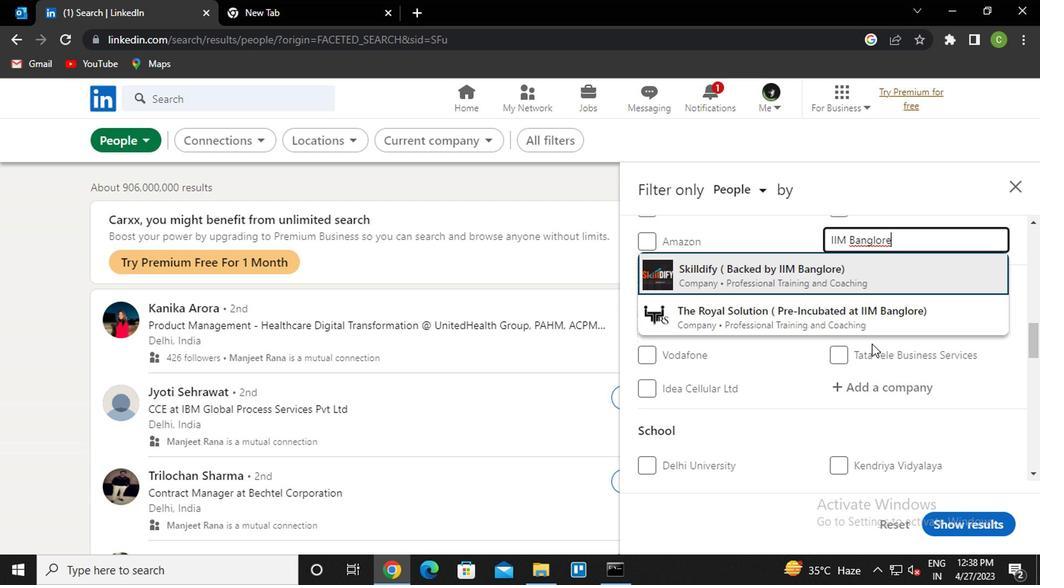 
Action: Mouse scrolled (868, 341) with delta (0, 1)
Screenshot: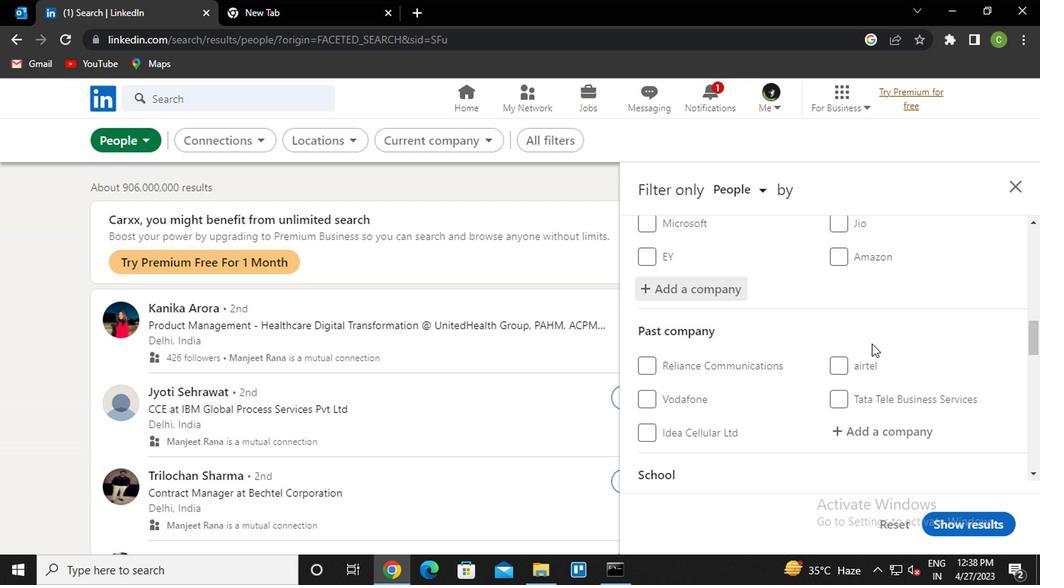 
Action: Mouse scrolled (868, 341) with delta (0, 1)
Screenshot: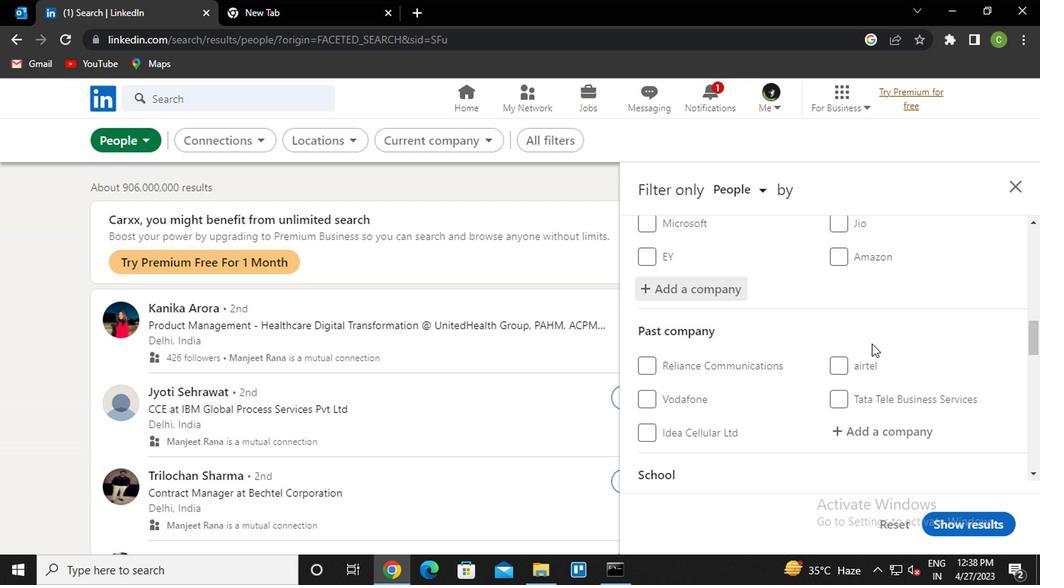 
Action: Mouse scrolled (868, 339) with delta (0, 0)
Screenshot: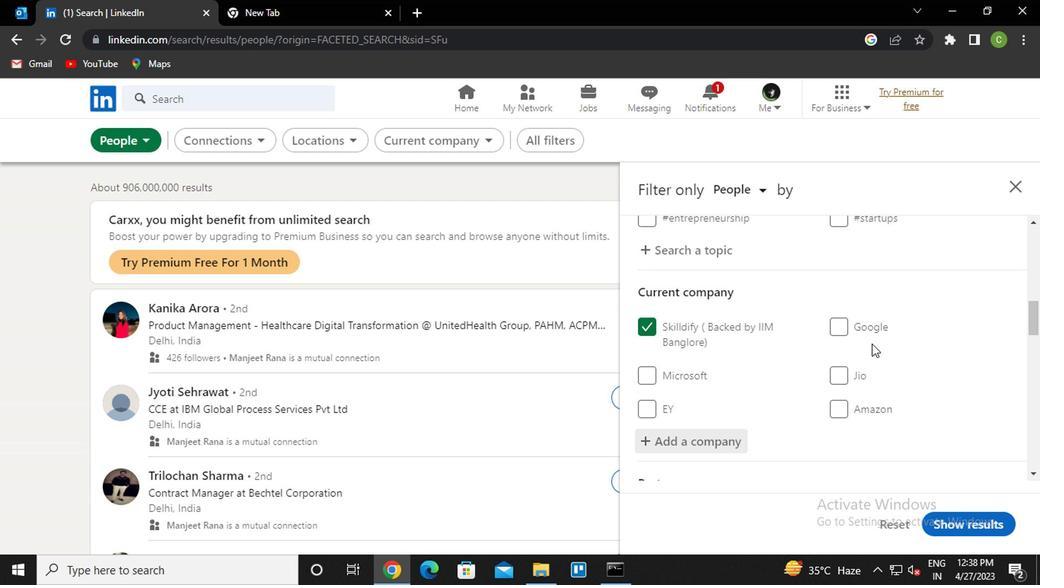 
Action: Mouse scrolled (868, 339) with delta (0, 0)
Screenshot: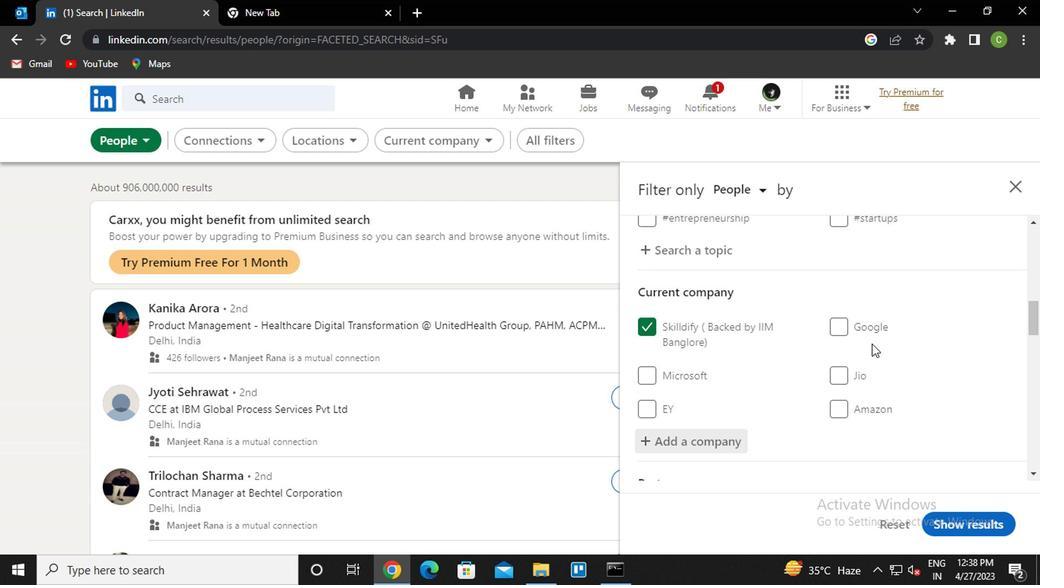 
Action: Mouse scrolled (868, 339) with delta (0, 0)
Screenshot: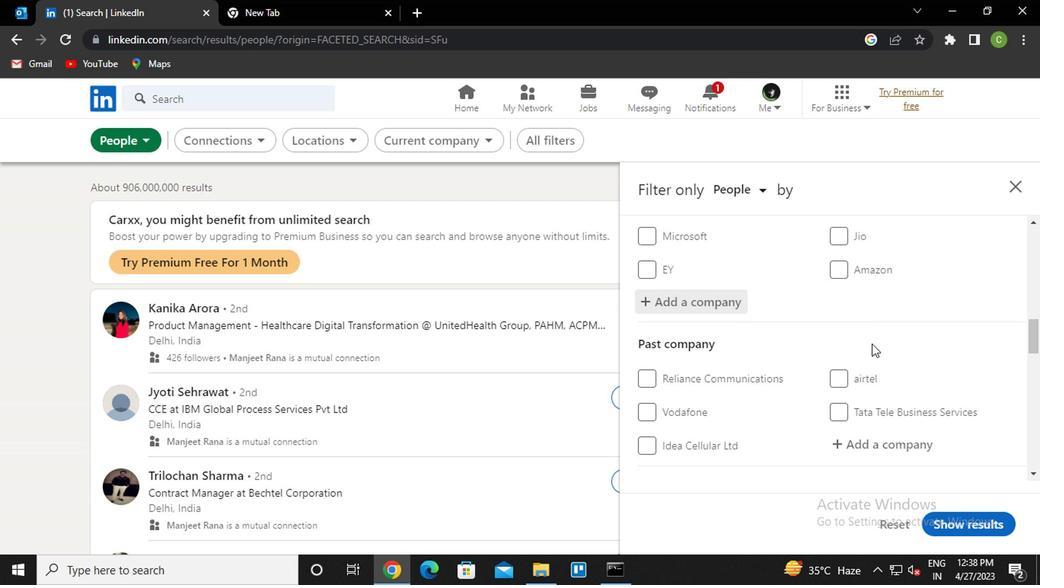
Action: Mouse scrolled (868, 339) with delta (0, 0)
Screenshot: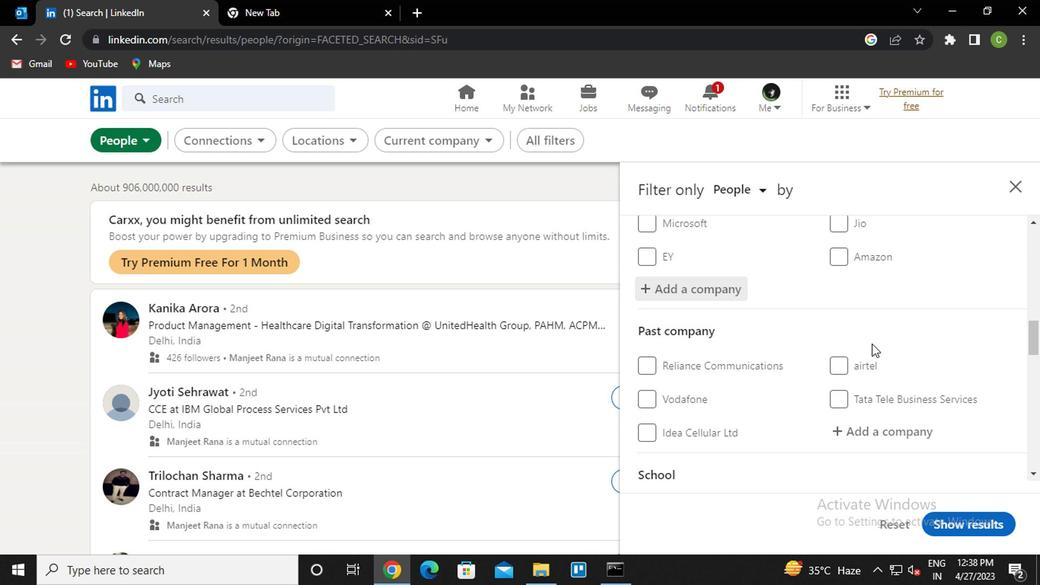
Action: Mouse moved to (823, 312)
Screenshot: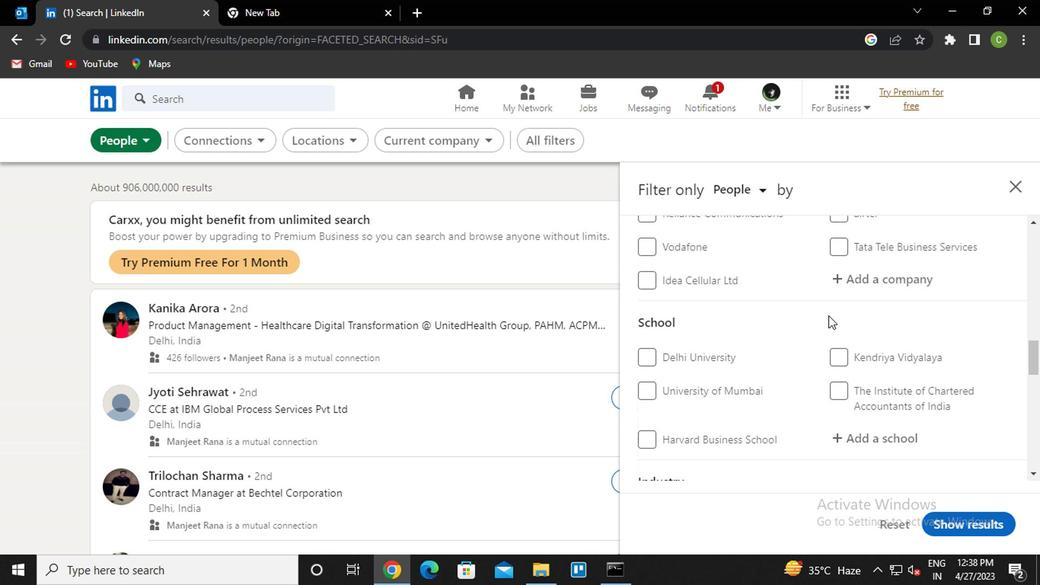 
Action: Mouse scrolled (823, 313) with delta (0, 1)
Screenshot: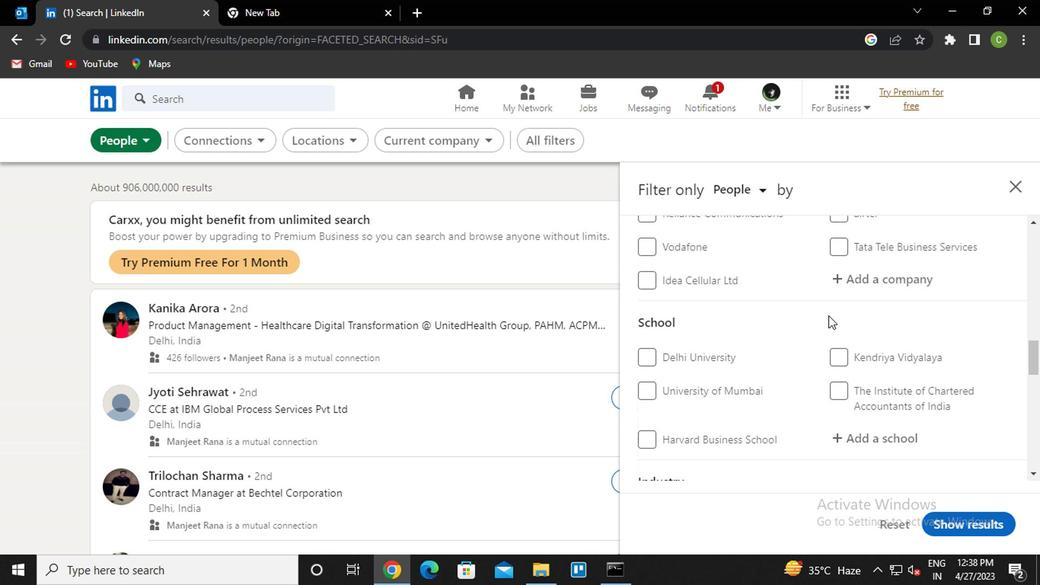 
Action: Mouse moved to (823, 312)
Screenshot: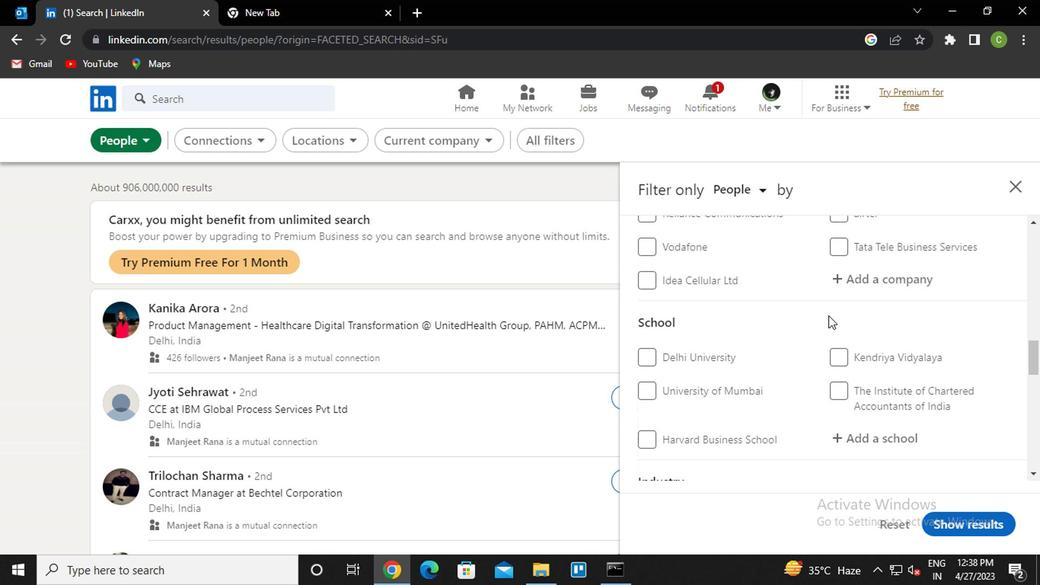 
Action: Mouse scrolled (823, 313) with delta (0, 1)
Screenshot: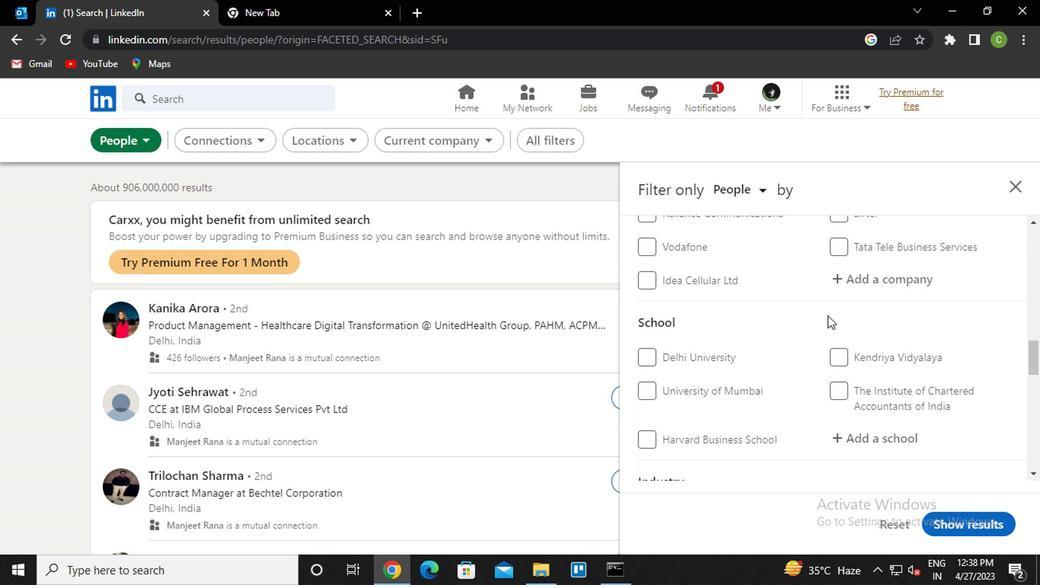 
Action: Mouse moved to (823, 312)
Screenshot: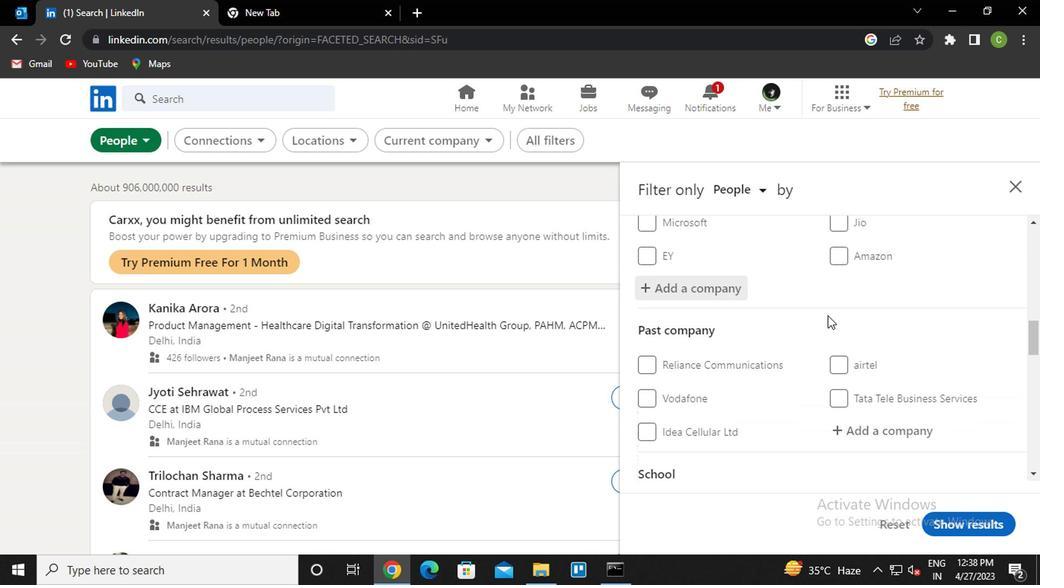 
Action: Mouse scrolled (823, 312) with delta (0, 0)
Screenshot: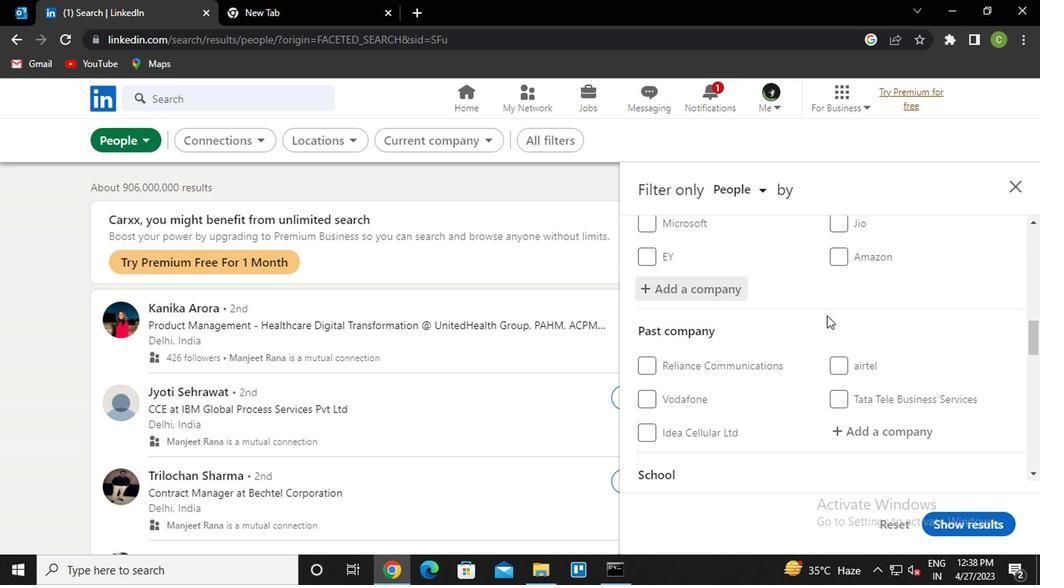 
Action: Mouse scrolled (823, 312) with delta (0, 0)
Screenshot: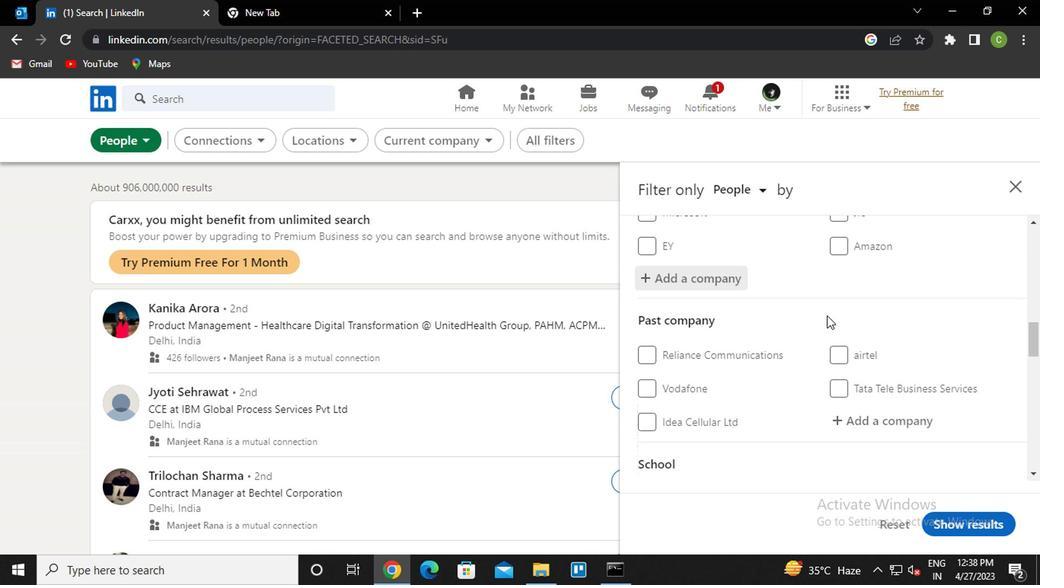 
Action: Mouse scrolled (823, 312) with delta (0, 0)
Screenshot: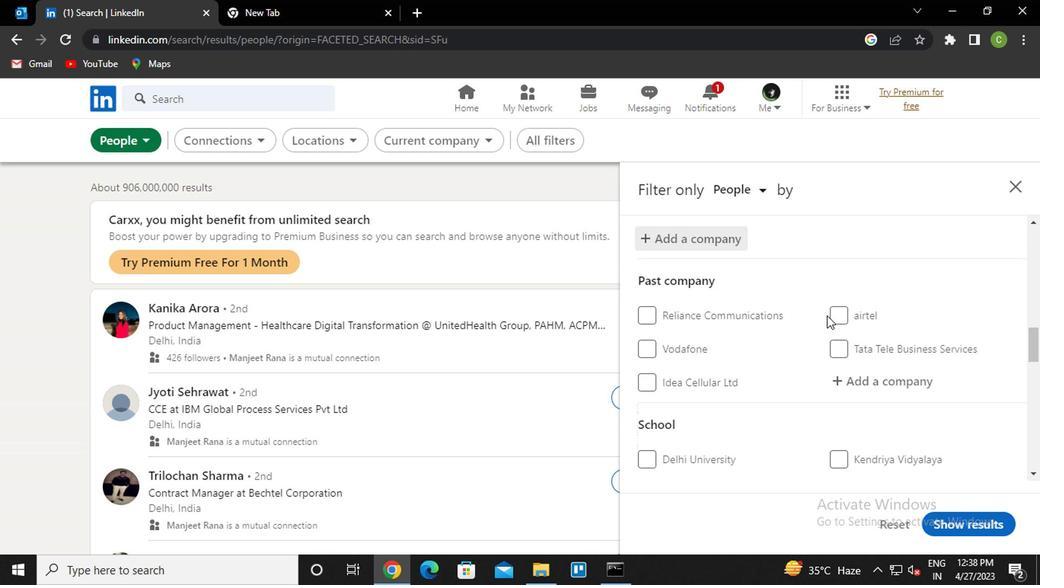 
Action: Mouse scrolled (823, 312) with delta (0, 0)
Screenshot: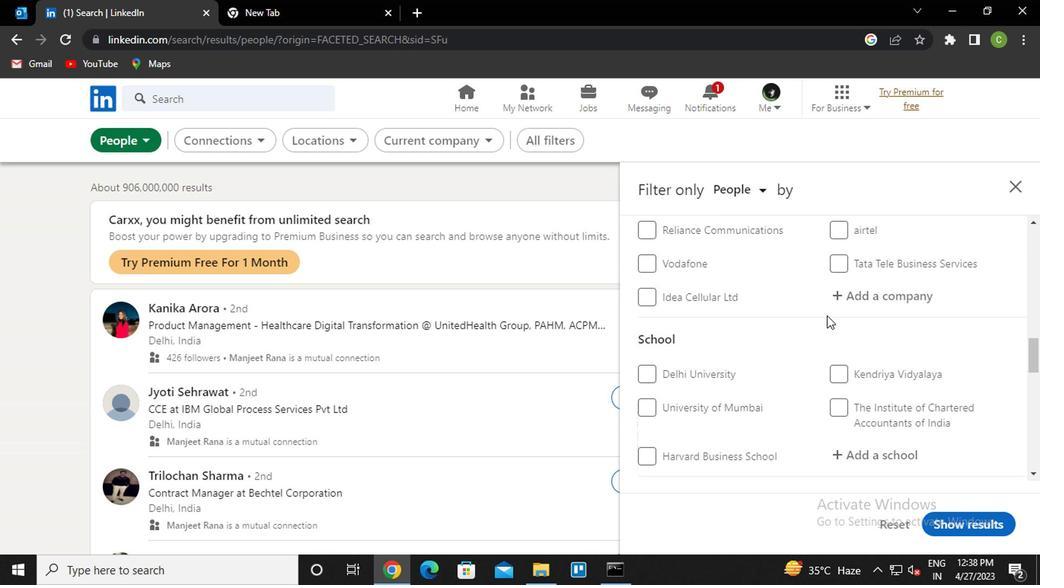 
Action: Mouse moved to (862, 288)
Screenshot: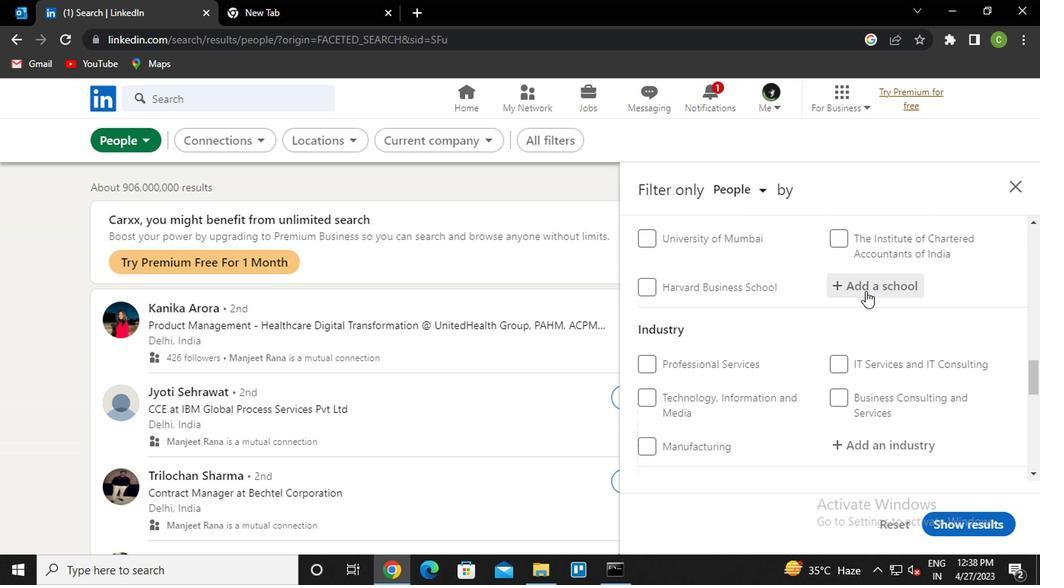 
Action: Mouse pressed left at (862, 288)
Screenshot: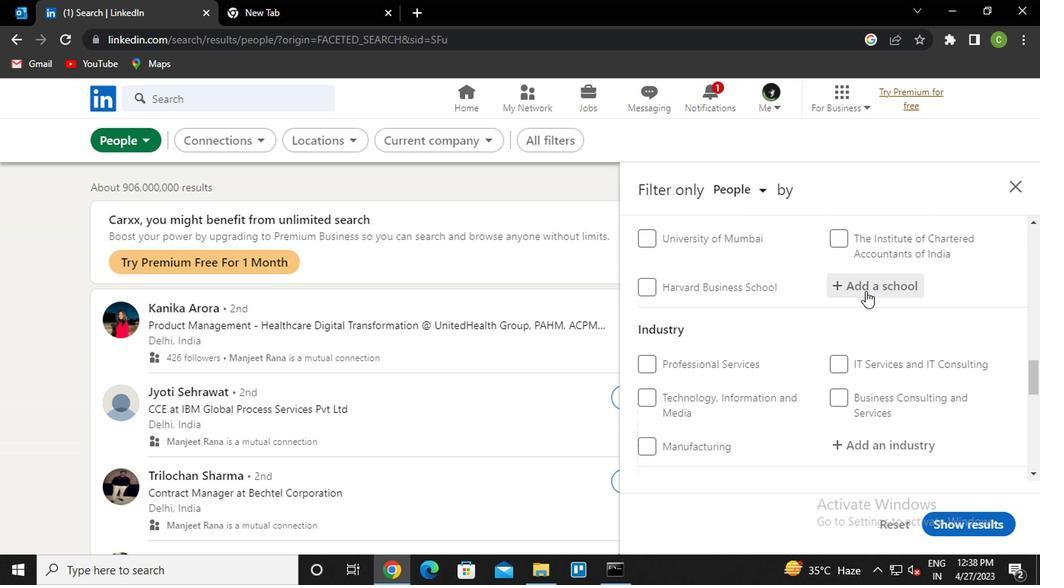 
Action: Key pressed <Key.caps_lock>J<Key.caps_lock>OBS<Key.space>IN<Key.down><Key.down><Key.enter>
Screenshot: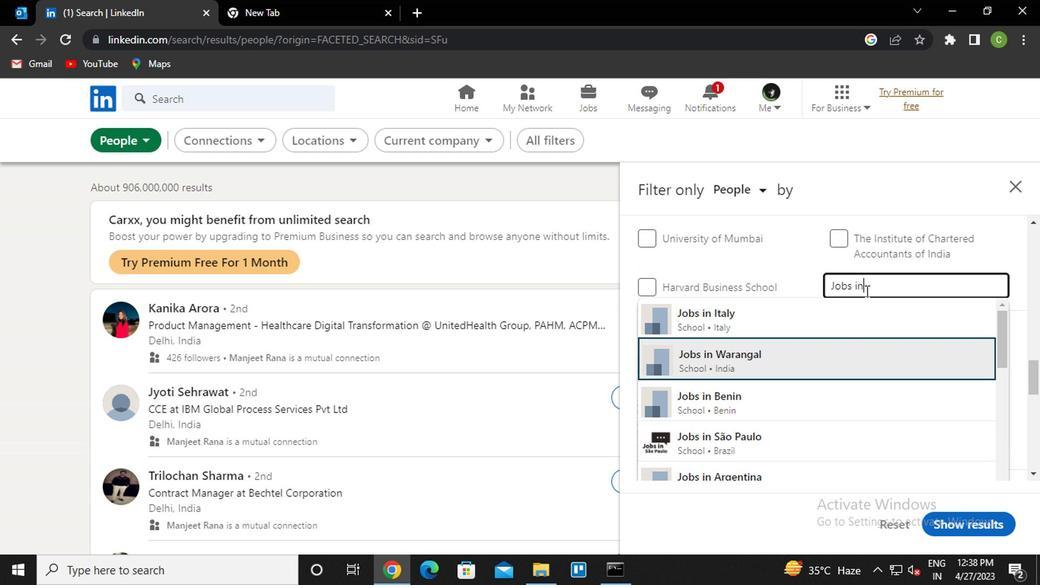 
Action: Mouse scrolled (862, 288) with delta (0, 0)
Screenshot: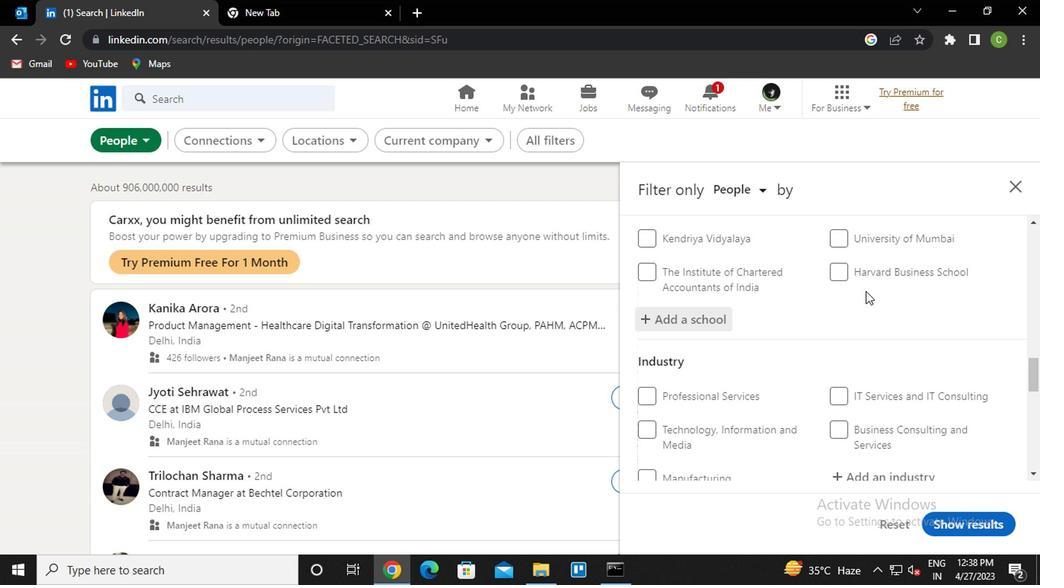 
Action: Mouse scrolled (862, 288) with delta (0, 0)
Screenshot: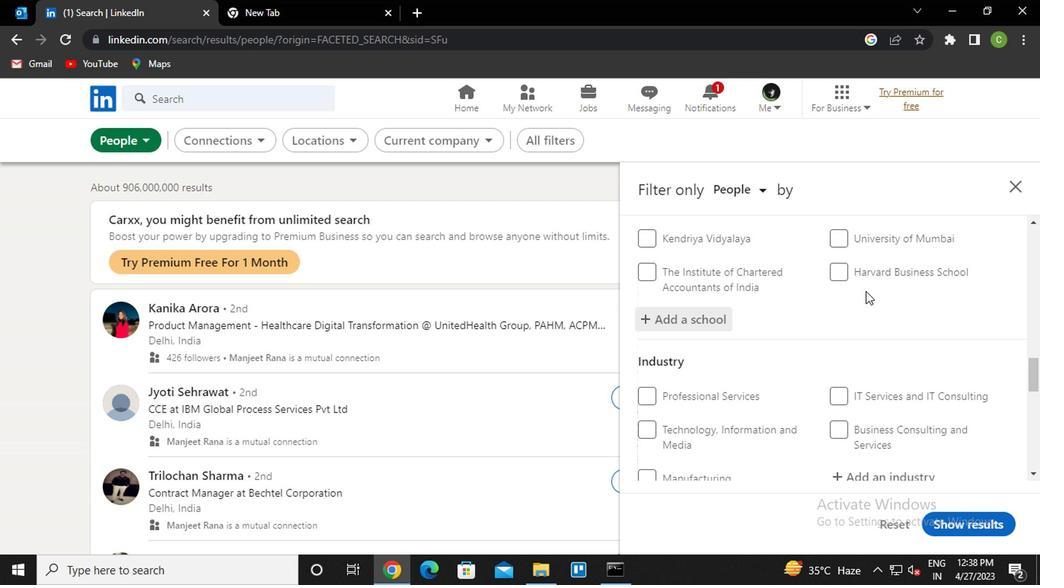 
Action: Mouse moved to (857, 317)
Screenshot: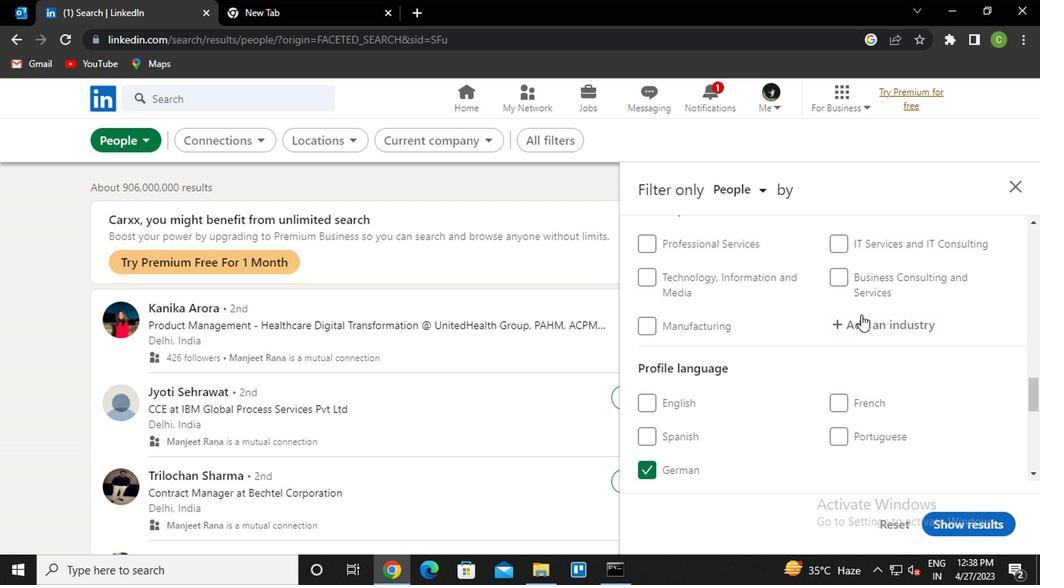 
Action: Mouse pressed left at (857, 317)
Screenshot: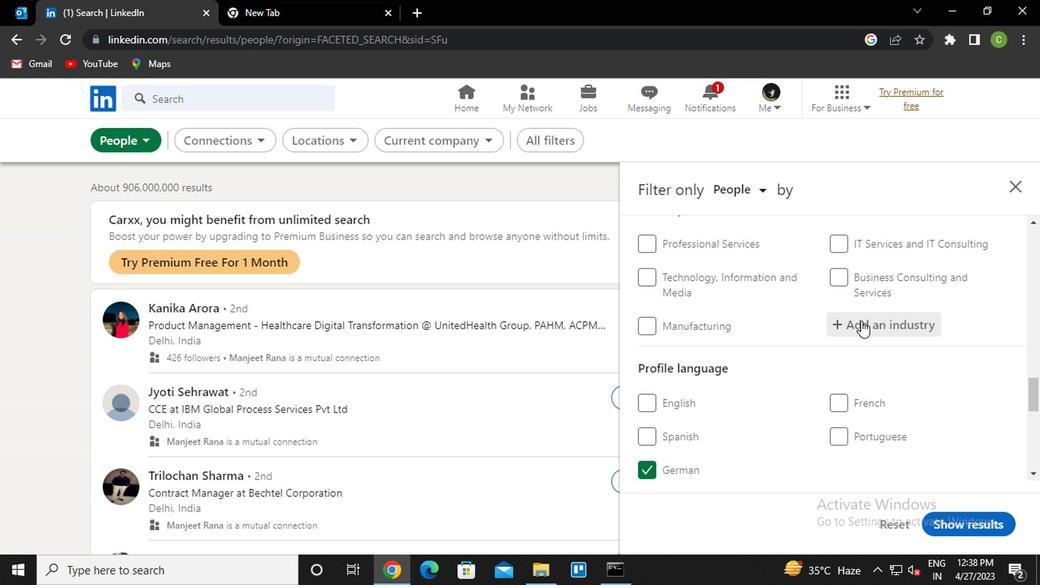 
Action: Key pressed <Key.caps_lock>A<Key.caps_lock>RMED<Key.space><Key.caps_lock>F<Key.caps_lock>ORCES<Key.down><Key.enter>
Screenshot: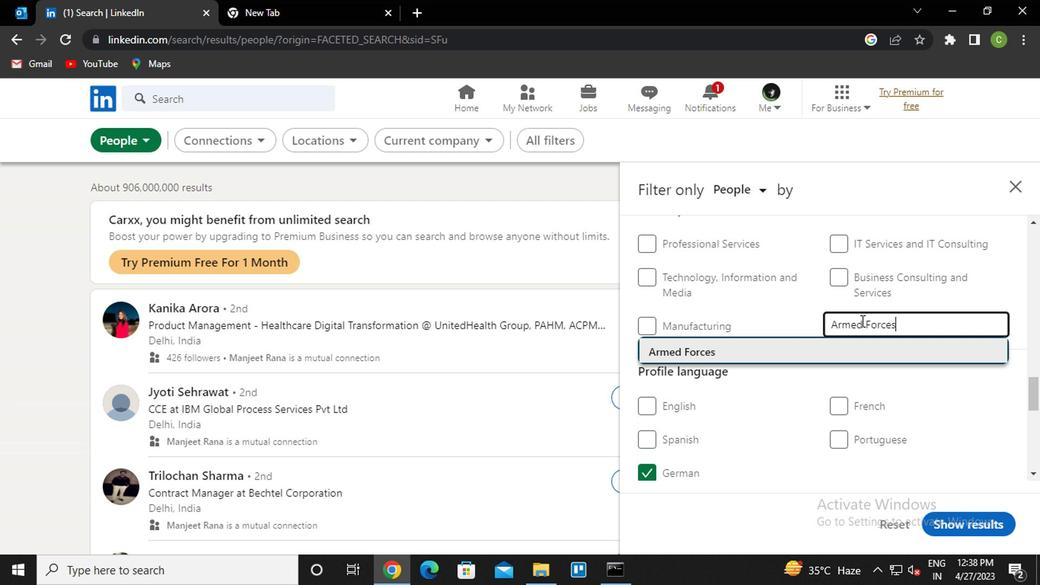 
Action: Mouse scrolled (857, 316) with delta (0, -1)
Screenshot: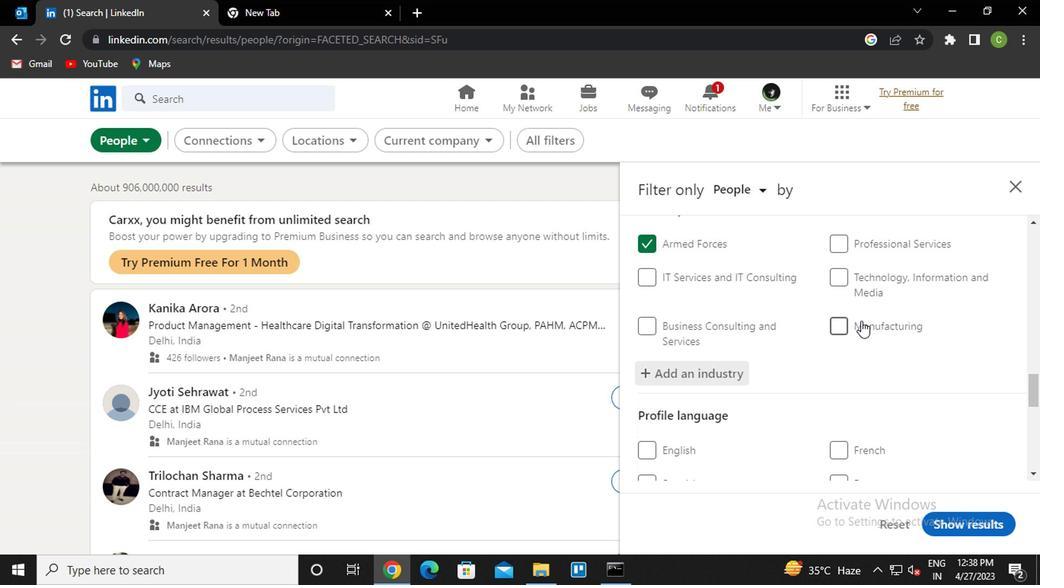
Action: Mouse scrolled (857, 316) with delta (0, -1)
Screenshot: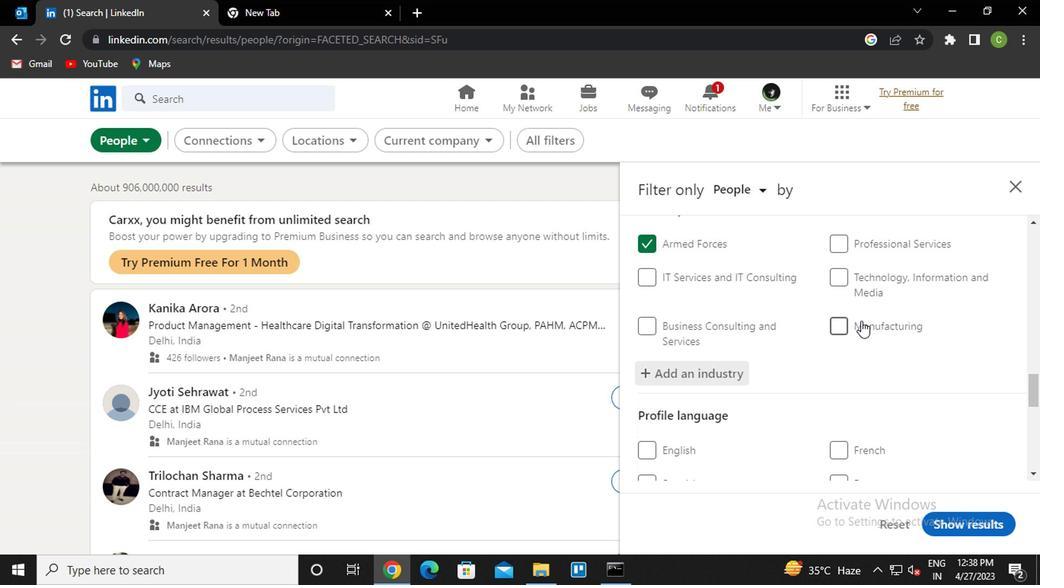 
Action: Mouse scrolled (857, 316) with delta (0, -1)
Screenshot: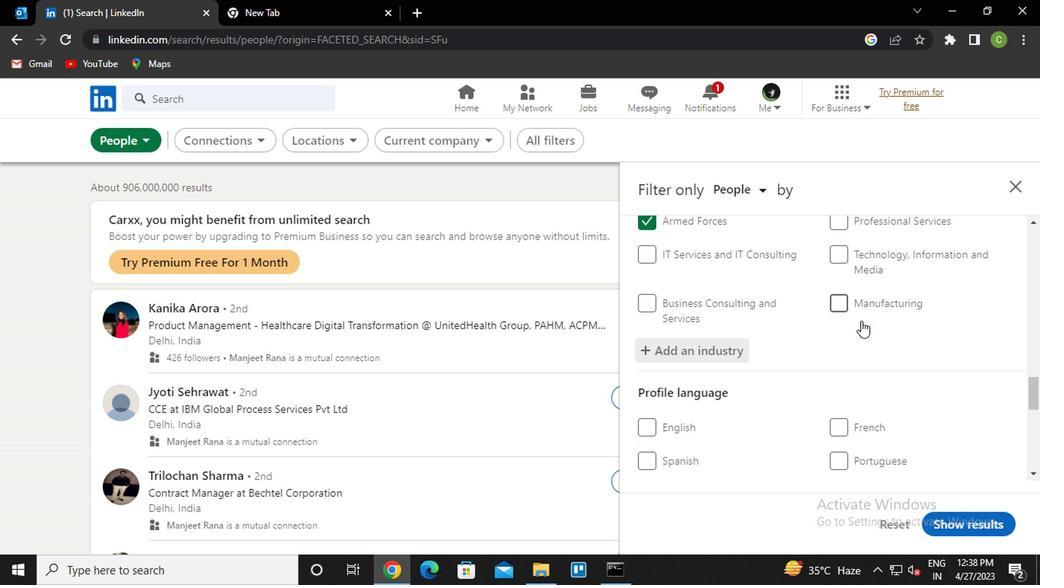 
Action: Mouse scrolled (857, 316) with delta (0, -1)
Screenshot: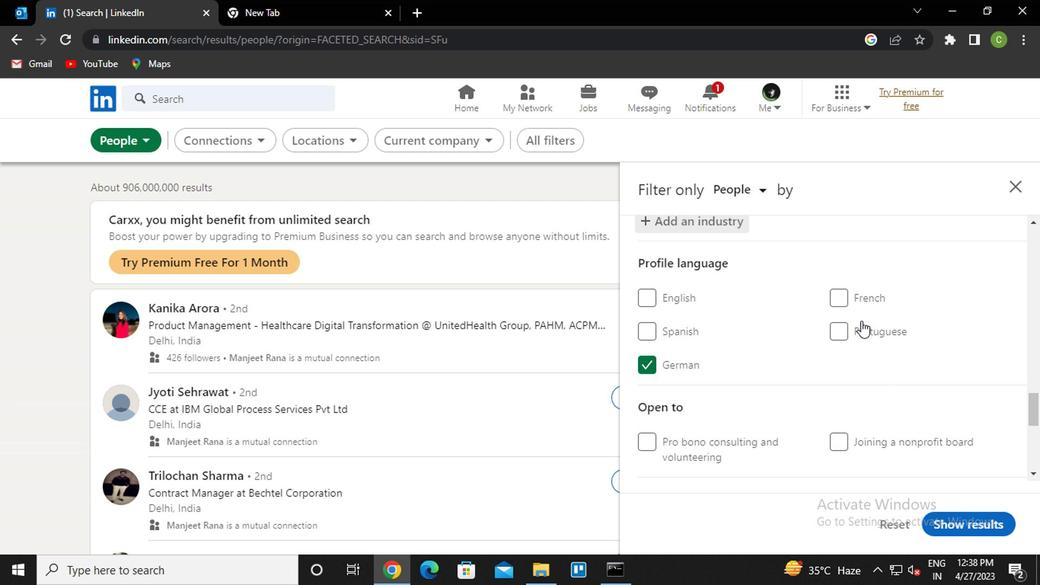 
Action: Mouse moved to (851, 328)
Screenshot: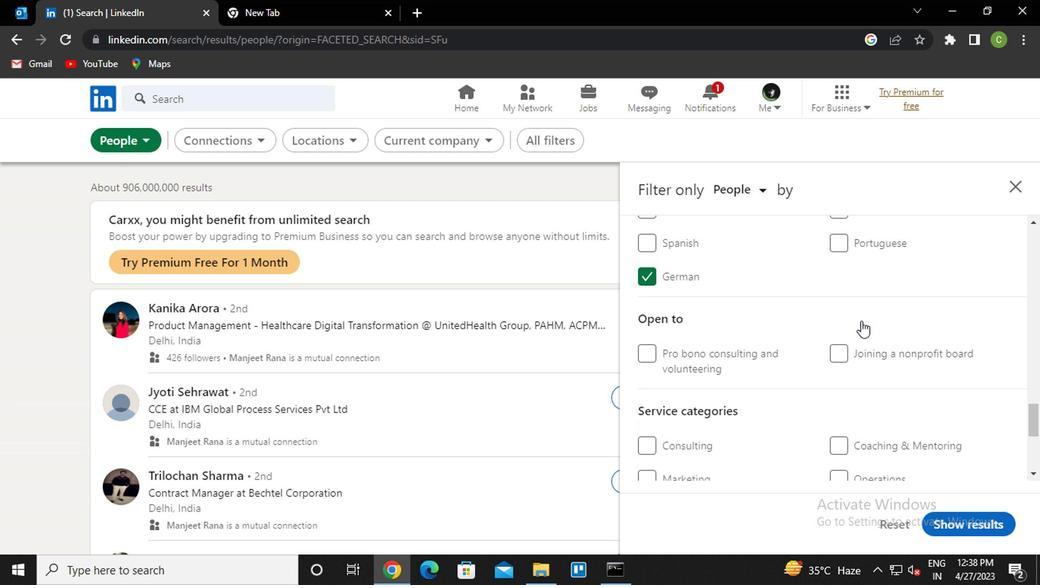 
Action: Mouse scrolled (851, 327) with delta (0, 0)
Screenshot: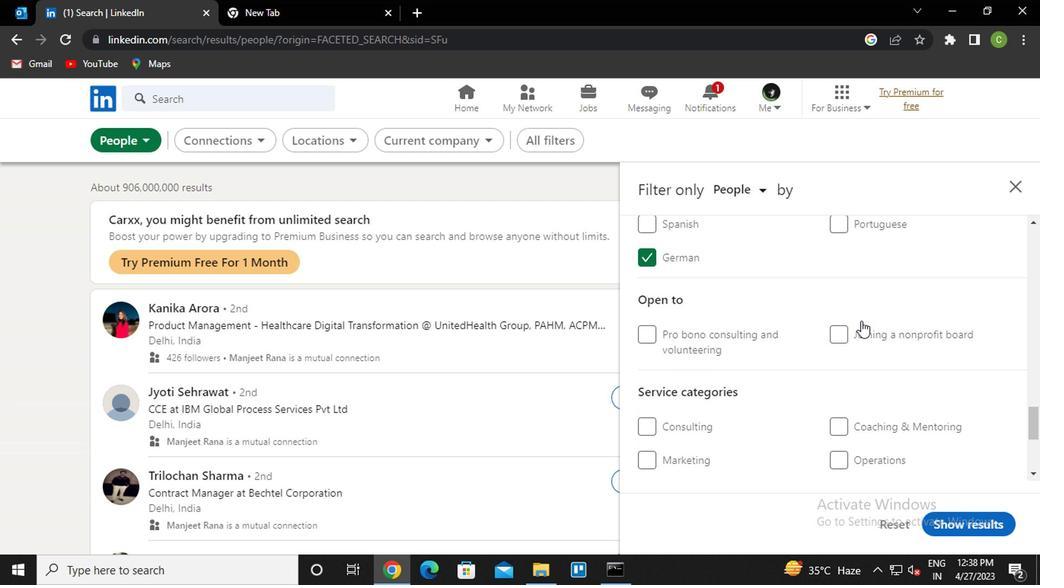 
Action: Mouse moved to (846, 367)
Screenshot: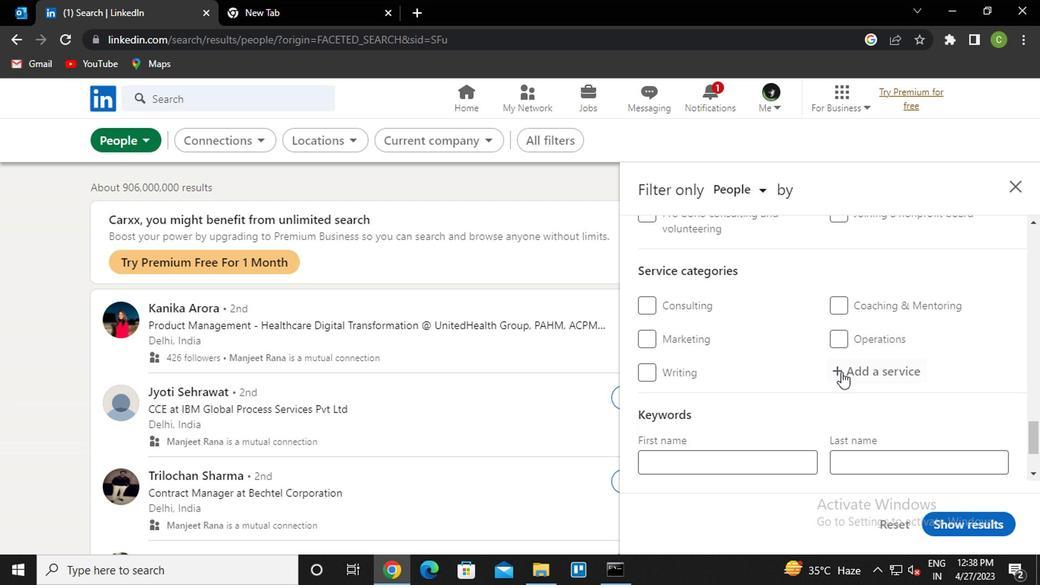 
Action: Mouse pressed left at (846, 367)
Screenshot: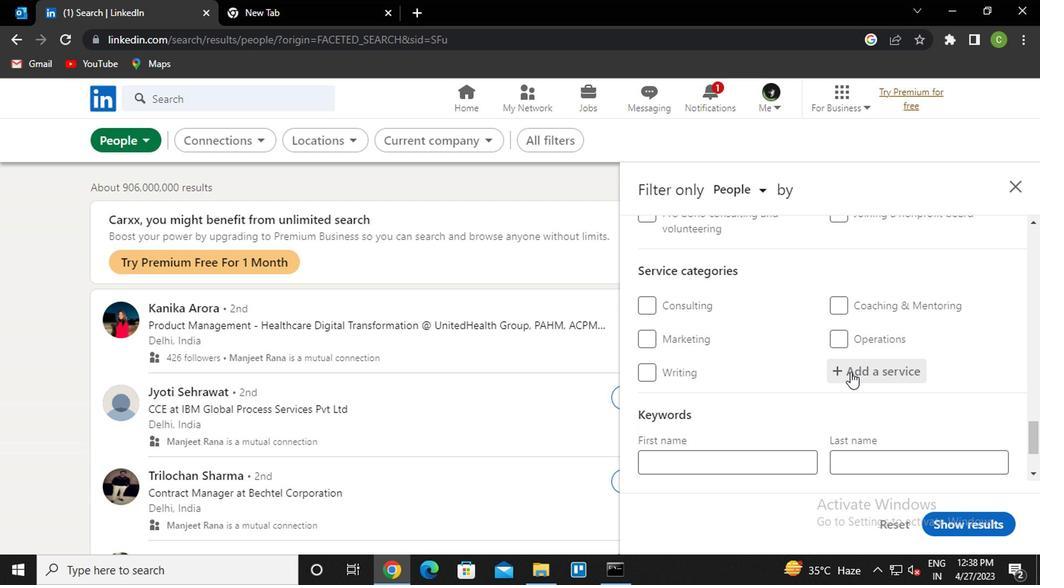 
Action: Key pressed <Key.caps_lock>R<Key.caps_lock>ESEARCH<Key.enter>
Screenshot: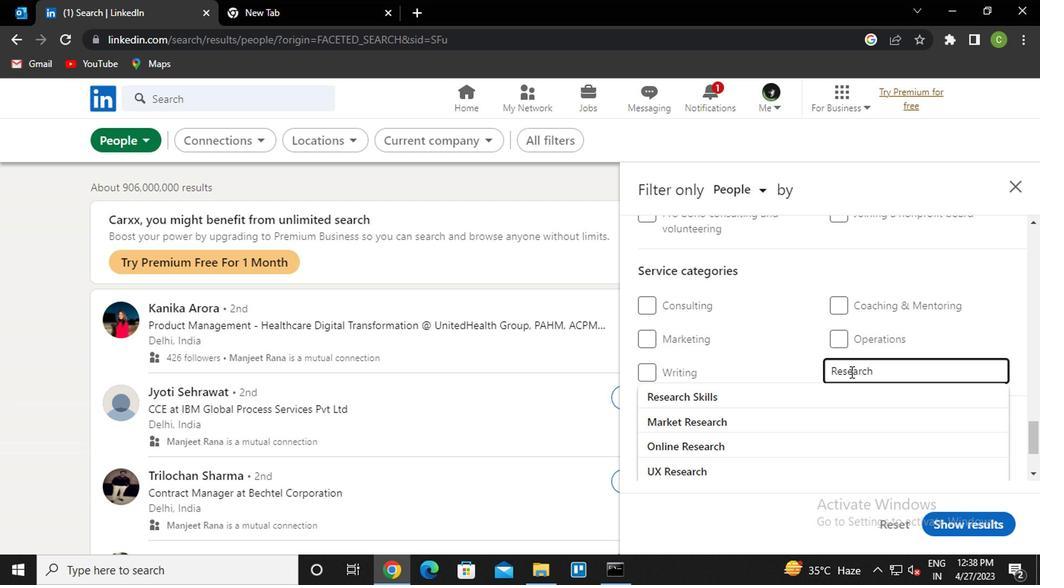 
Action: Mouse moved to (853, 368)
Screenshot: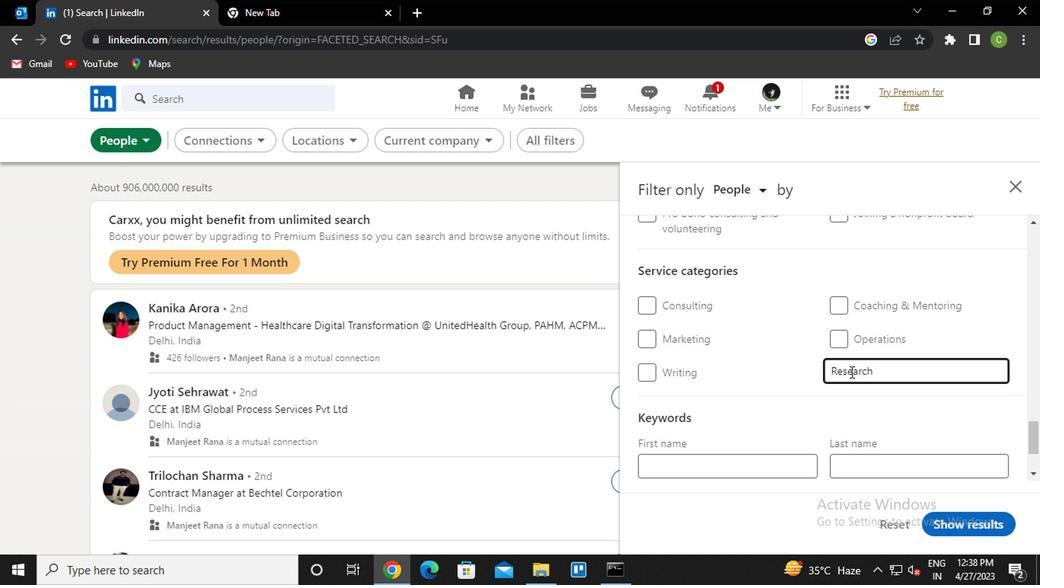 
Action: Mouse scrolled (853, 367) with delta (0, -1)
Screenshot: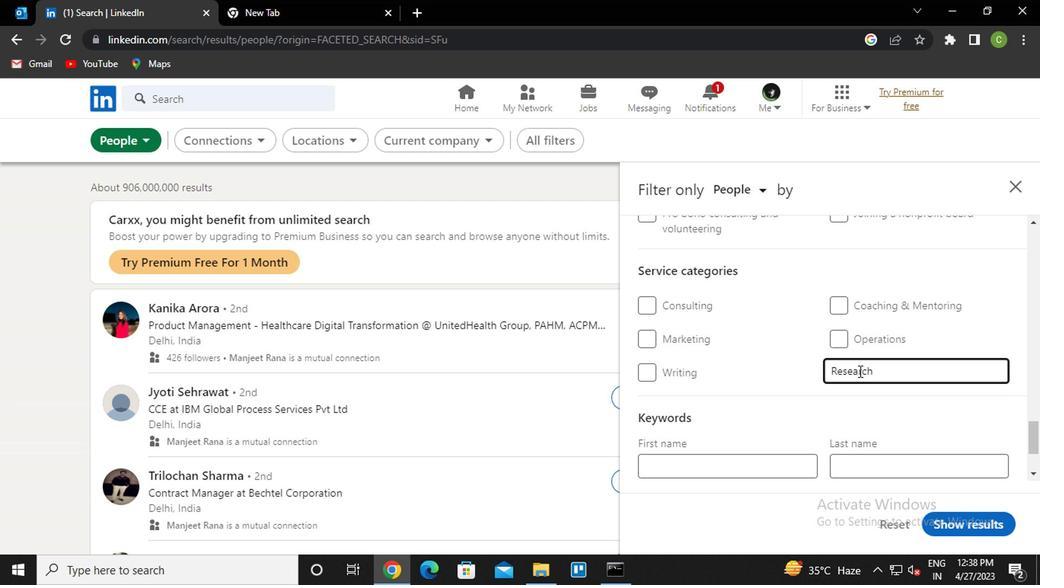 
Action: Mouse scrolled (853, 367) with delta (0, -1)
Screenshot: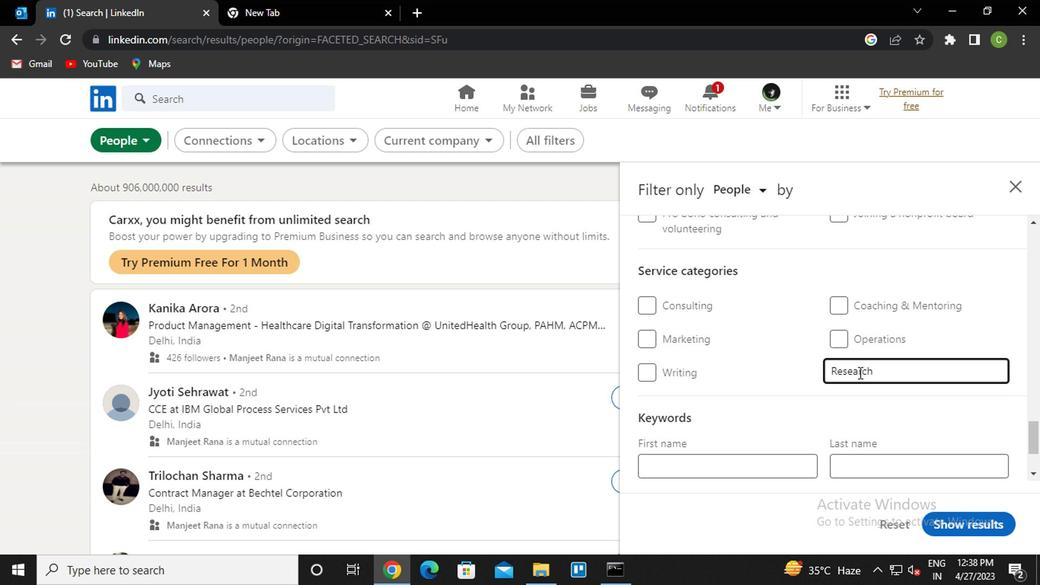 
Action: Mouse moved to (847, 373)
Screenshot: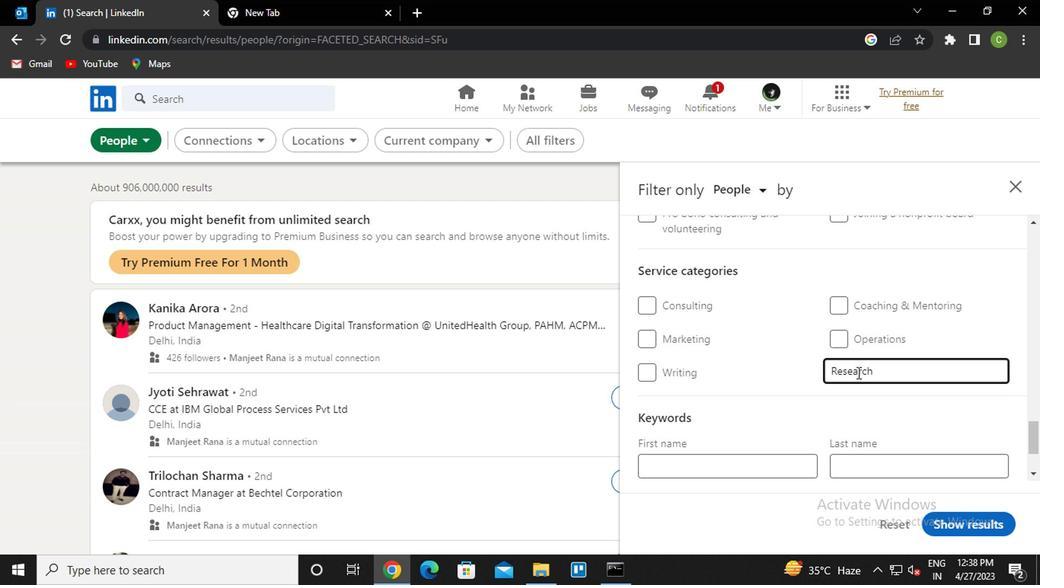 
Action: Mouse scrolled (847, 372) with delta (0, -1)
Screenshot: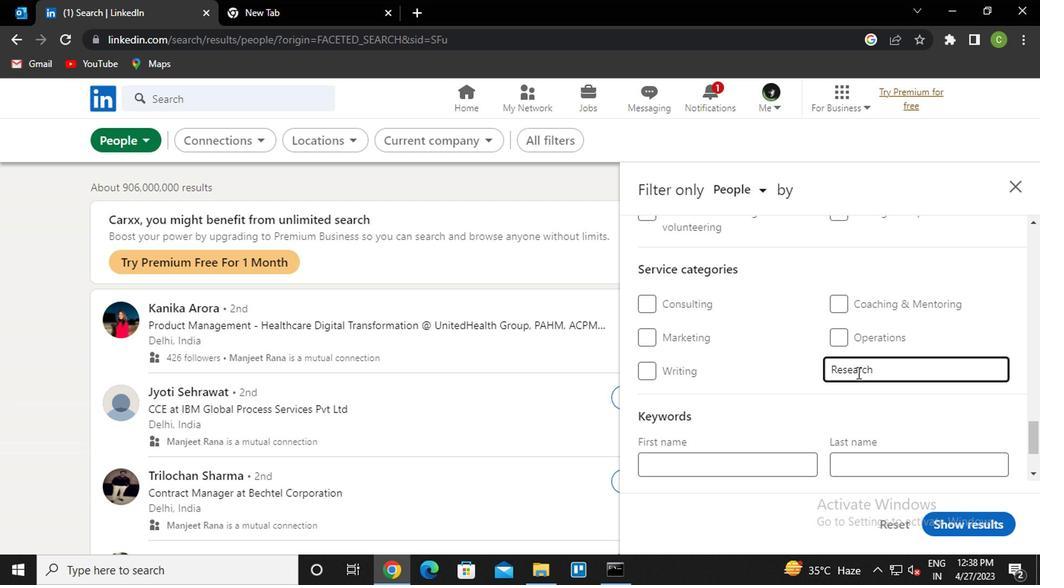 
Action: Mouse moved to (767, 408)
Screenshot: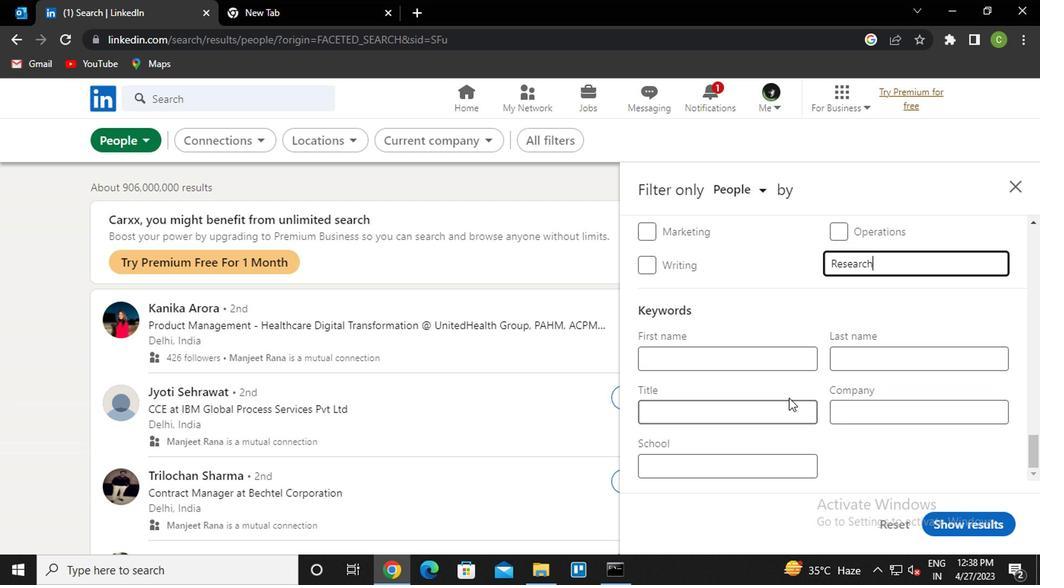 
Action: Mouse pressed left at (767, 408)
Screenshot: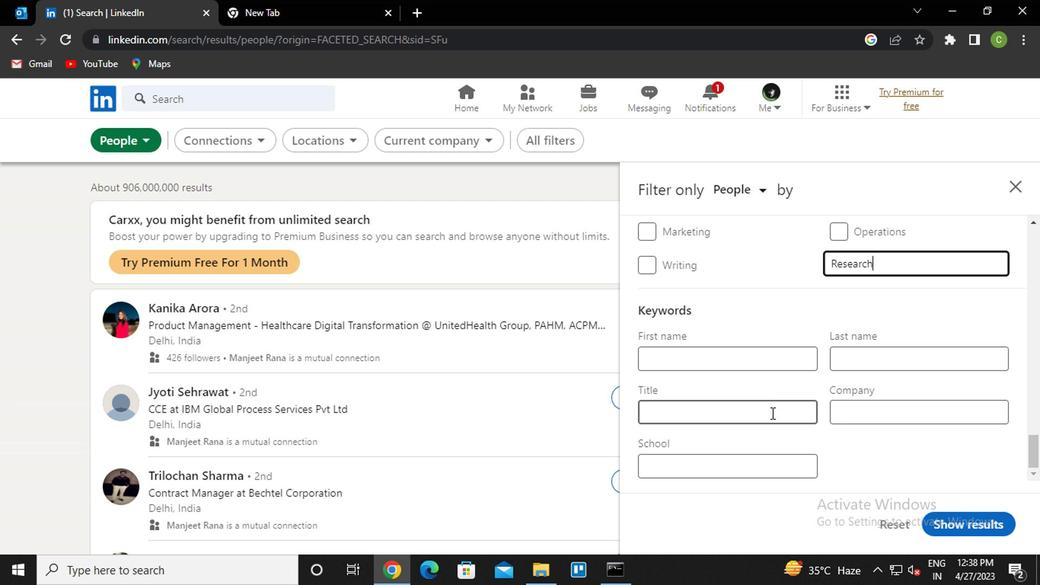 
Action: Key pressed <Key.caps_lock>N<Key.caps_lock>ETWORK<Key.space><Key.caps_lock>A<Key.caps_lock>DMINISTRATOR
Screenshot: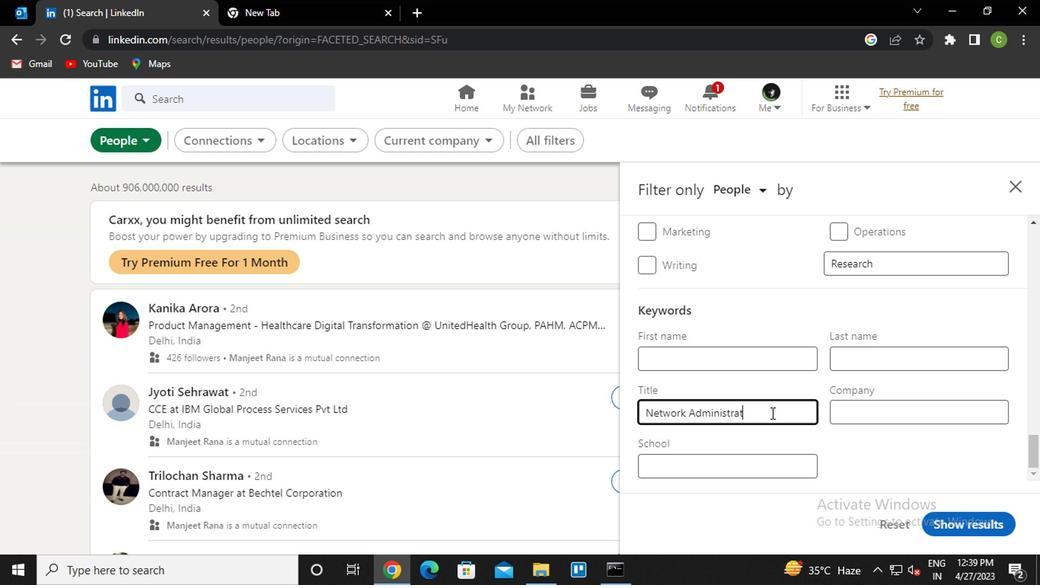 
Action: Mouse moved to (942, 515)
Screenshot: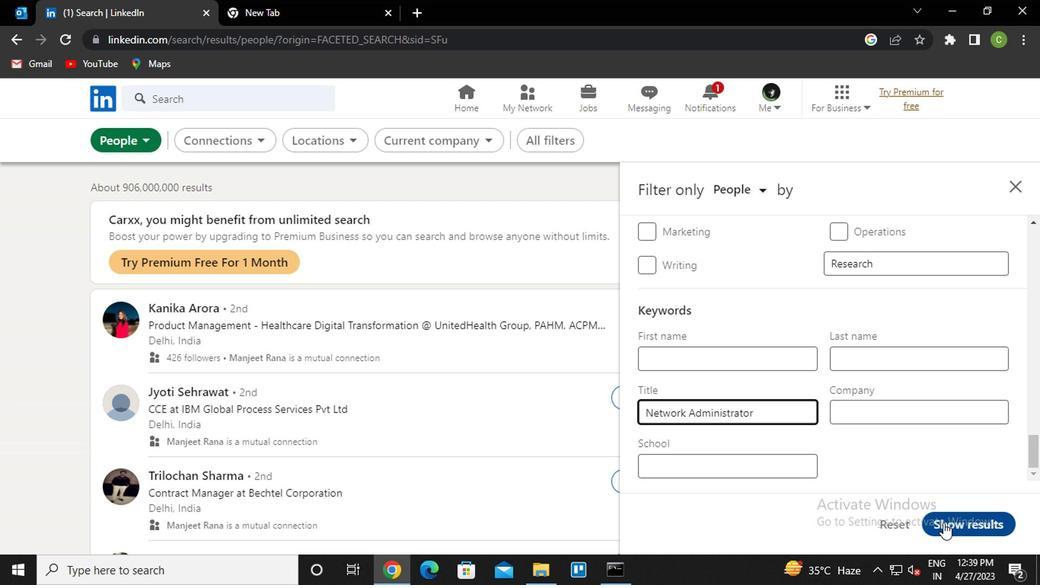 
Action: Mouse pressed left at (942, 515)
Screenshot: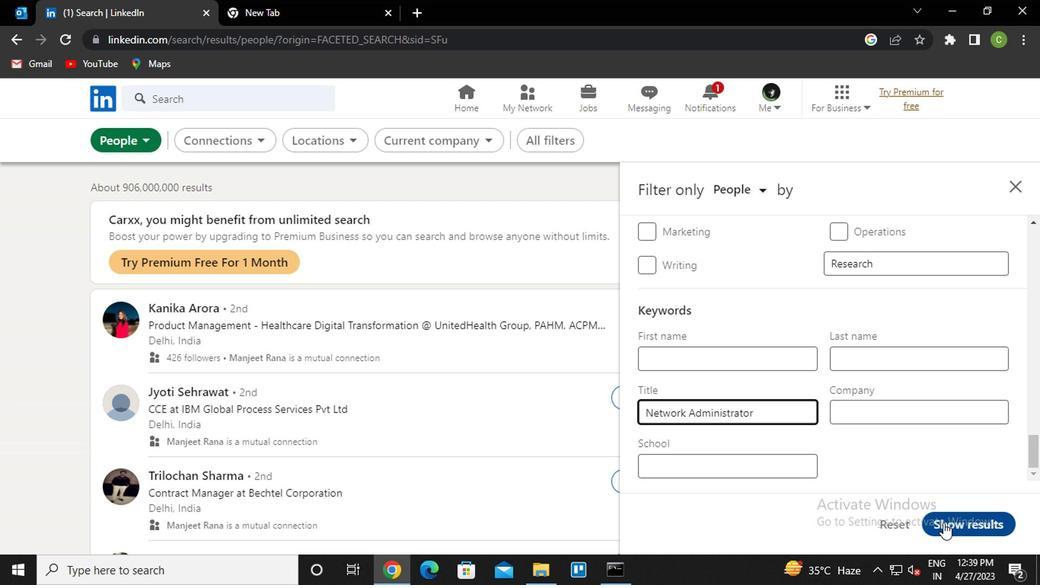 
Action: Mouse moved to (560, 416)
Screenshot: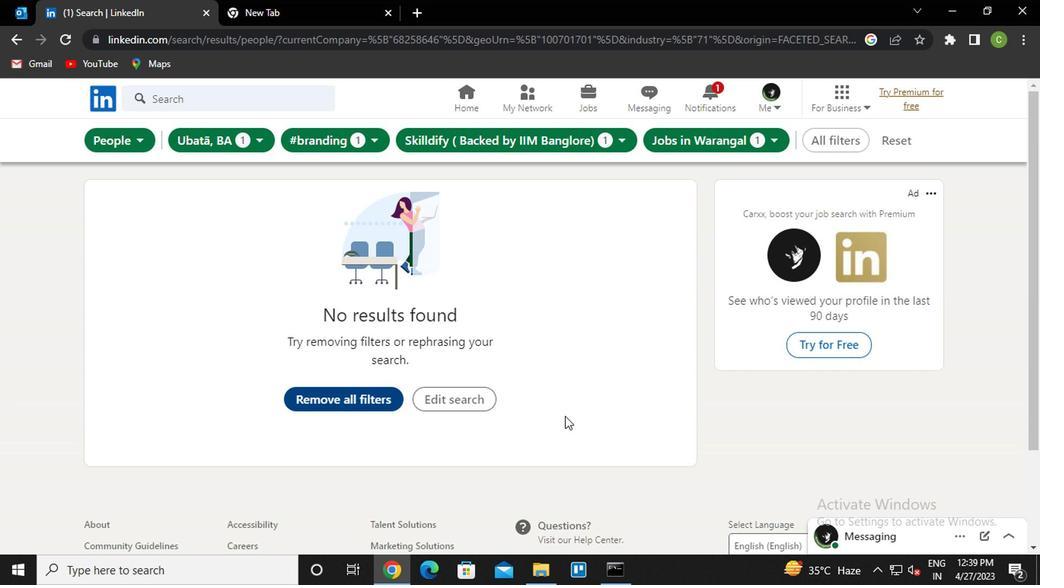 
Action: Key pressed <Key.f8>
Screenshot: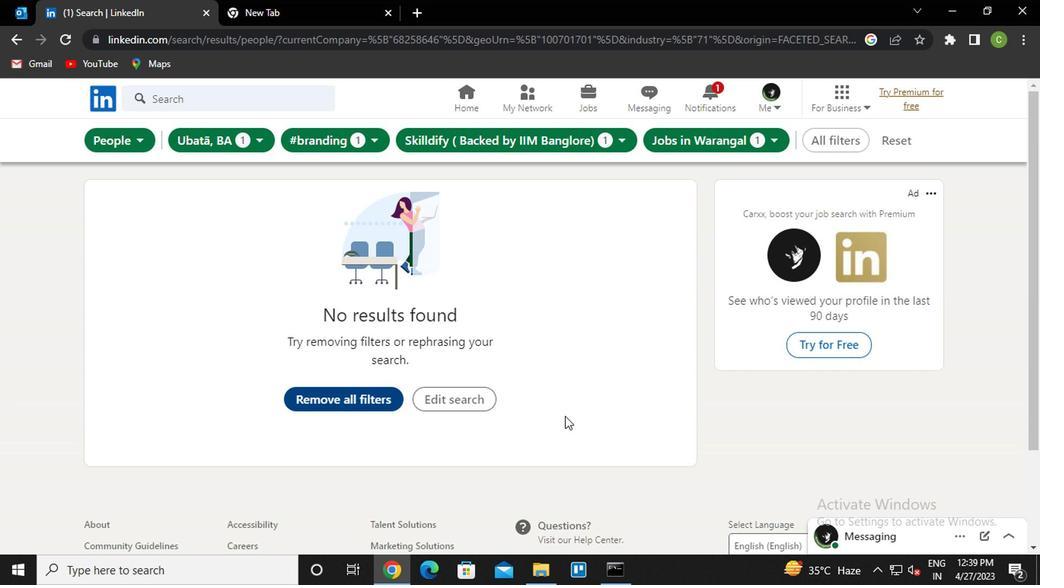 
